 Task: Find connections with filter location Cartagena with filter topic #careeradvice with filter profile language Potuguese with filter current company THE BANKING RECRUITERS with filter school Bhartiya Vidya Bhavan-Delhi Kendra with filter industry Sheet Music Publishing with filter service category AssistanceAdvertising with filter keywords title Research Assistant
Action: Mouse moved to (512, 65)
Screenshot: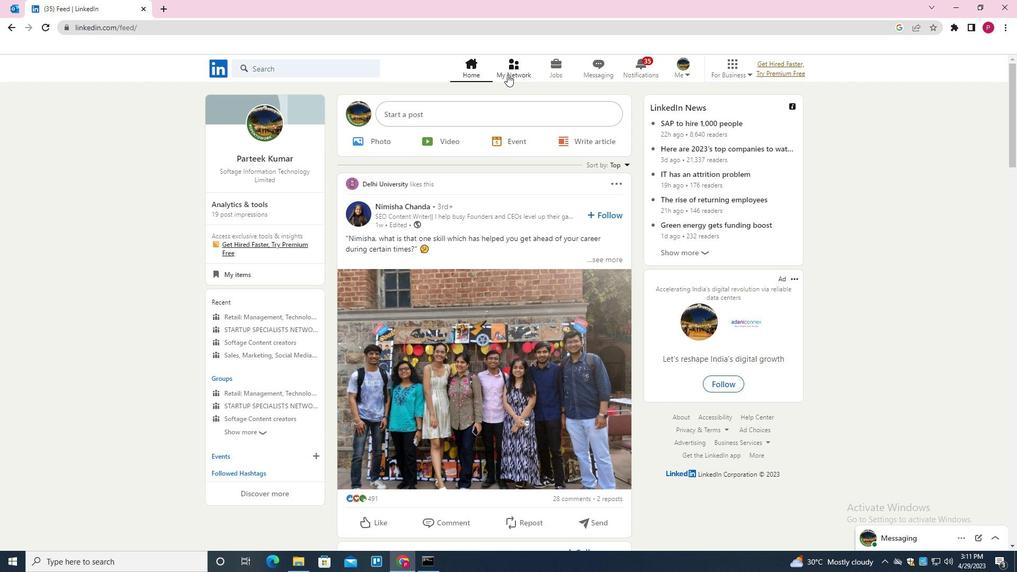 
Action: Mouse pressed left at (512, 65)
Screenshot: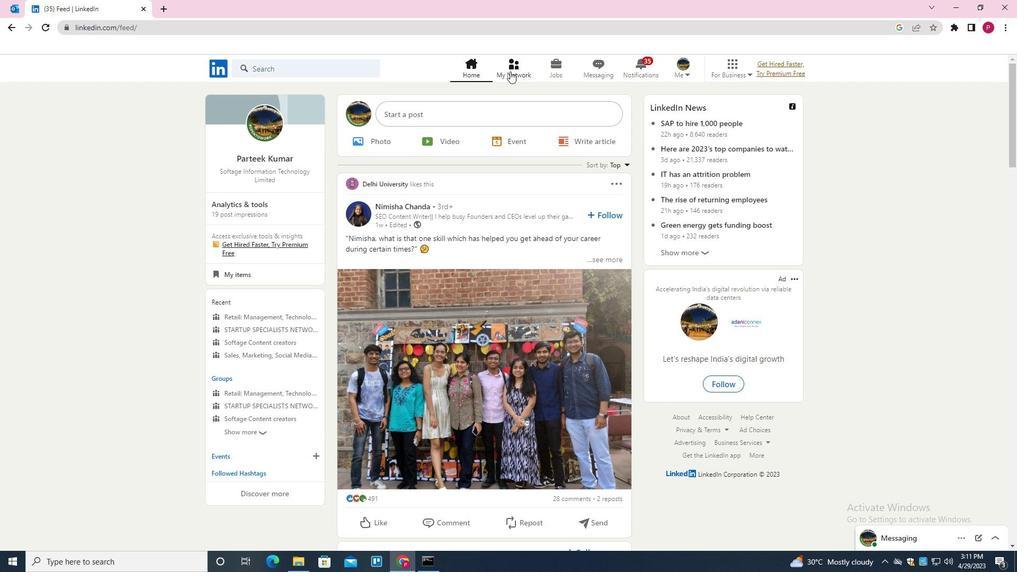 
Action: Mouse moved to (314, 129)
Screenshot: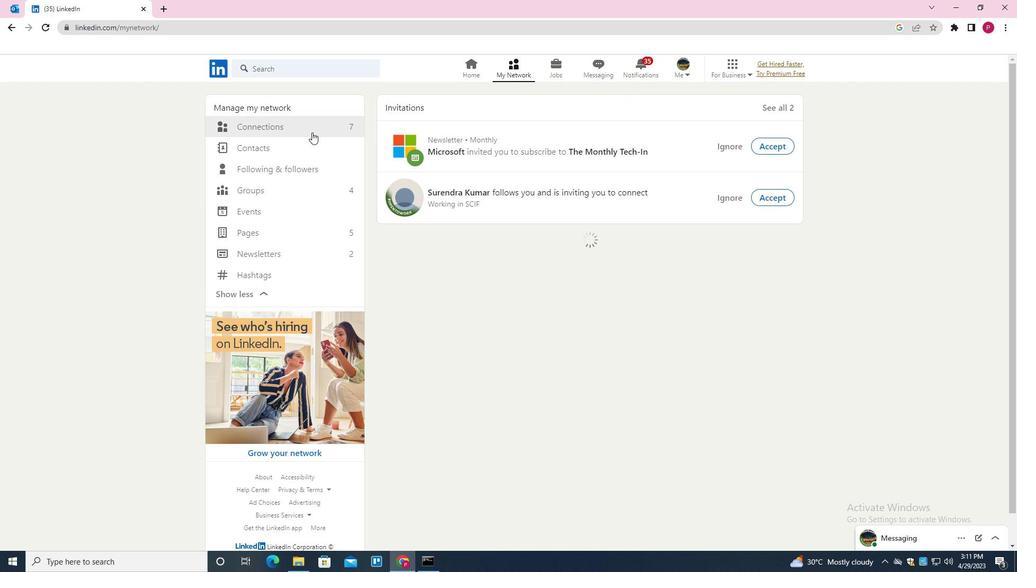 
Action: Mouse pressed left at (314, 129)
Screenshot: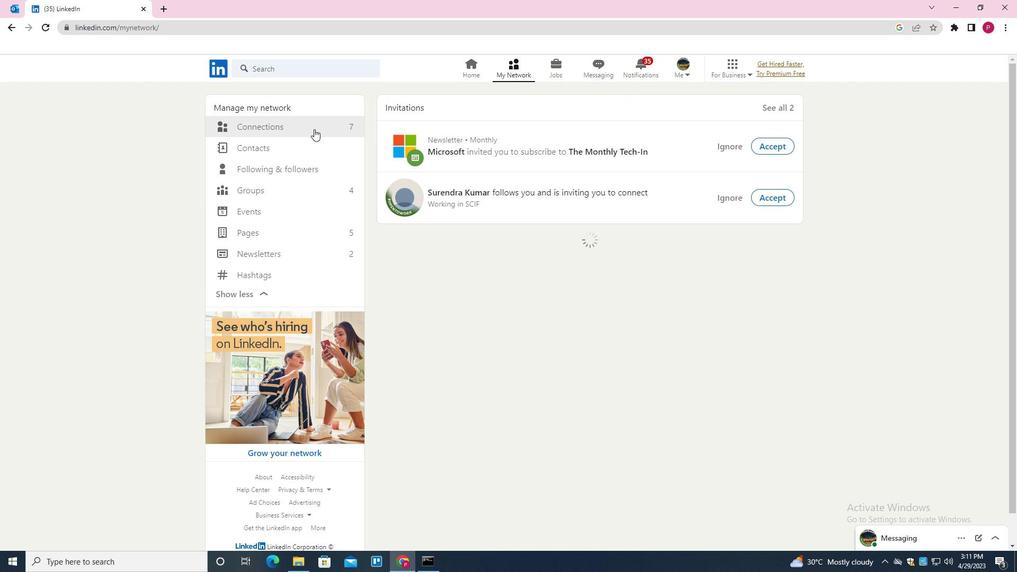 
Action: Mouse moved to (582, 127)
Screenshot: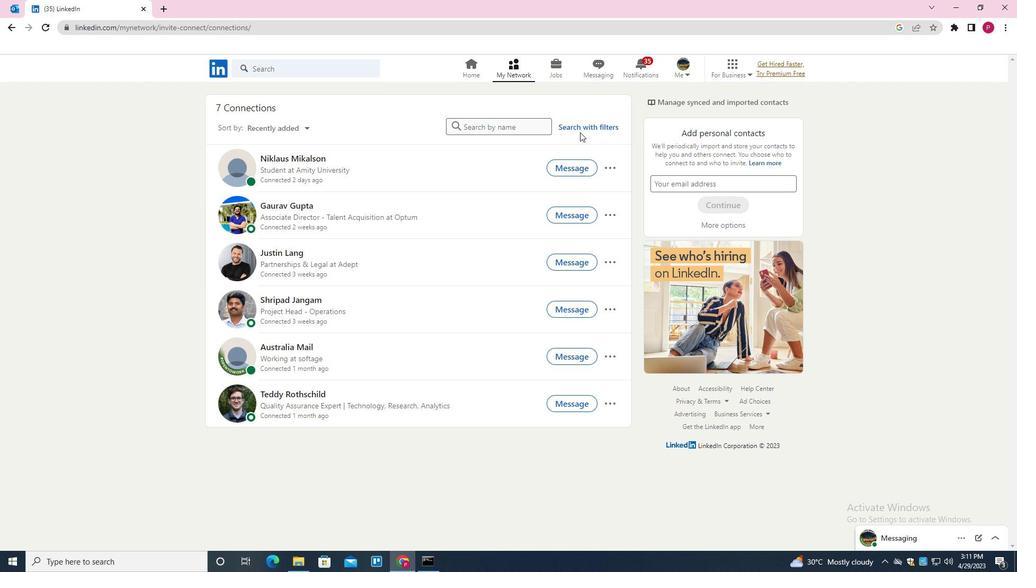 
Action: Mouse pressed left at (582, 127)
Screenshot: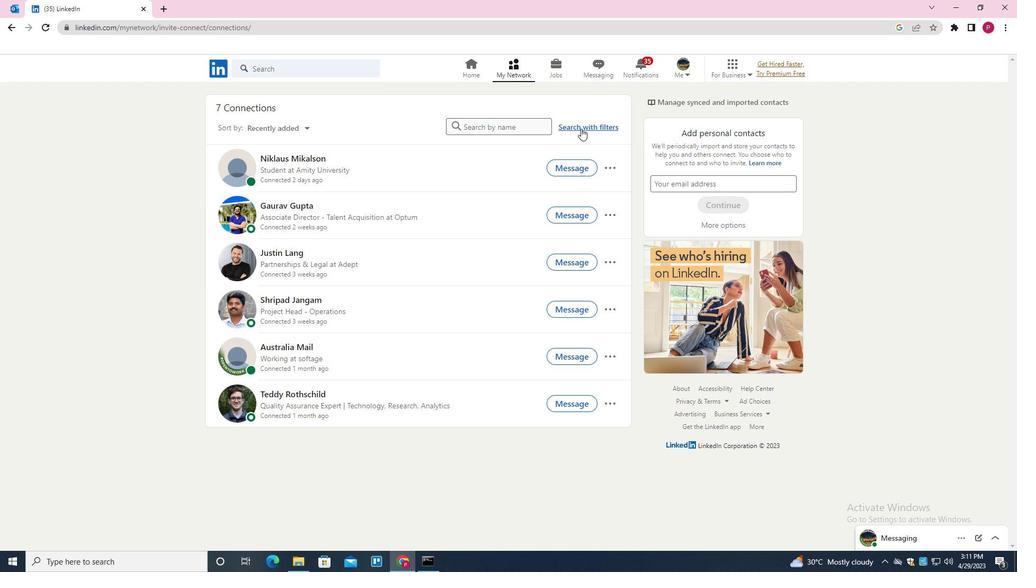 
Action: Mouse moved to (542, 99)
Screenshot: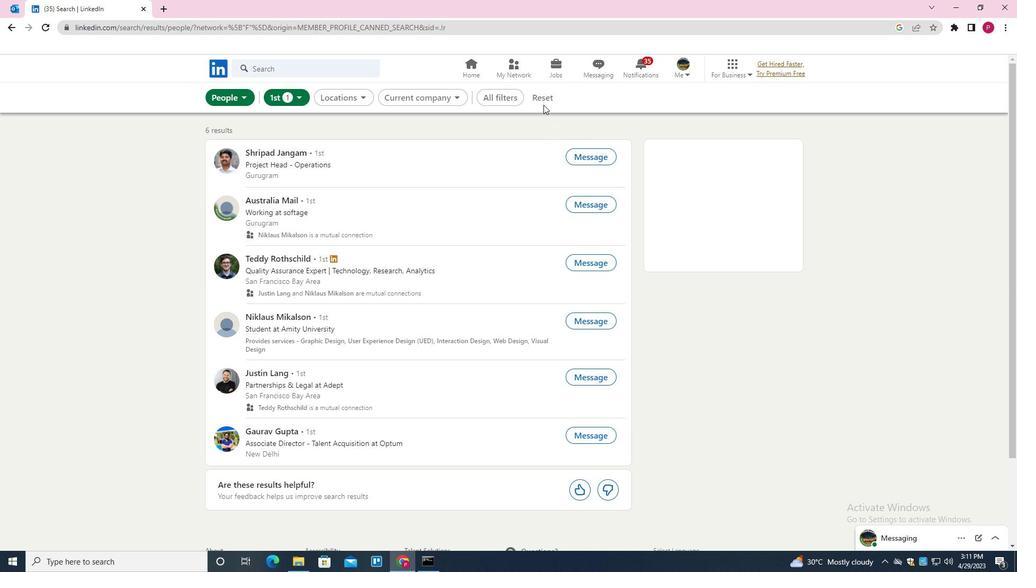 
Action: Mouse pressed left at (542, 99)
Screenshot: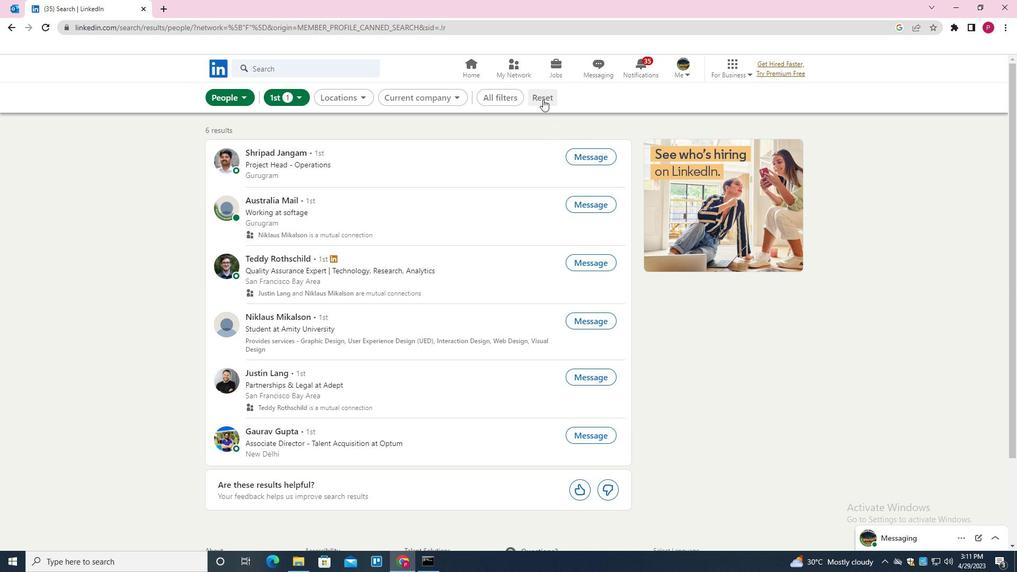 
Action: Mouse moved to (523, 101)
Screenshot: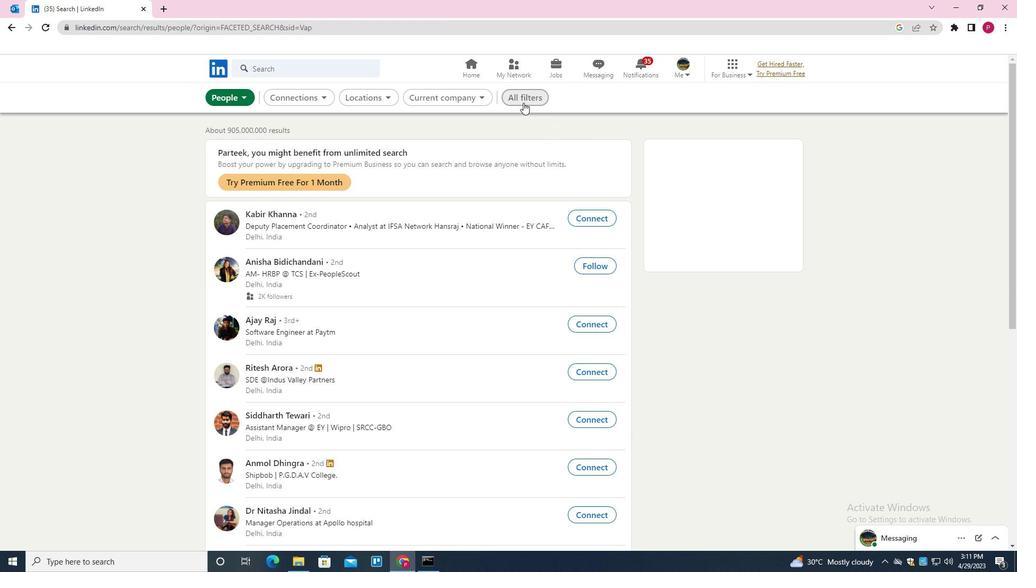 
Action: Mouse pressed left at (523, 101)
Screenshot: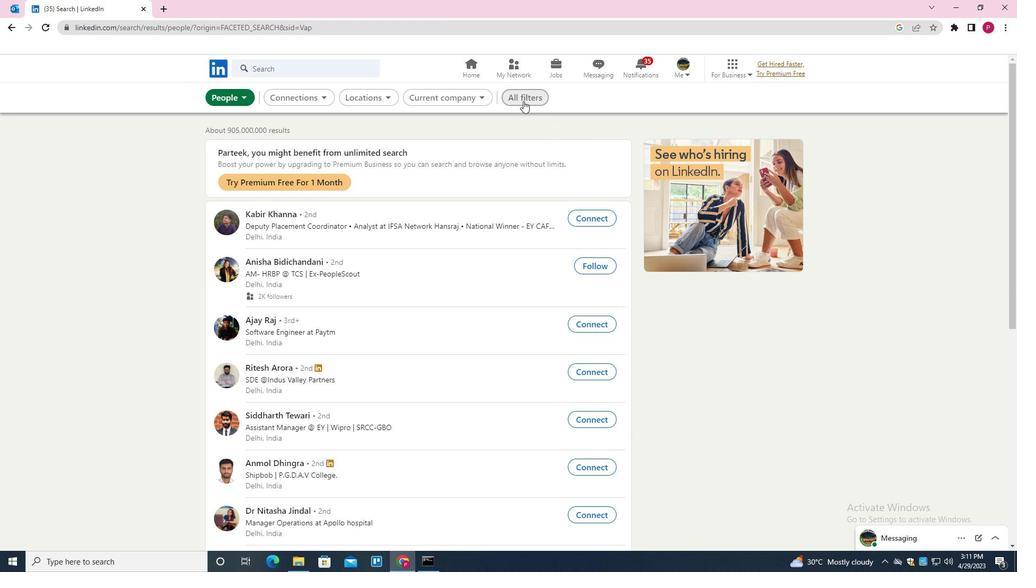 
Action: Mouse moved to (780, 290)
Screenshot: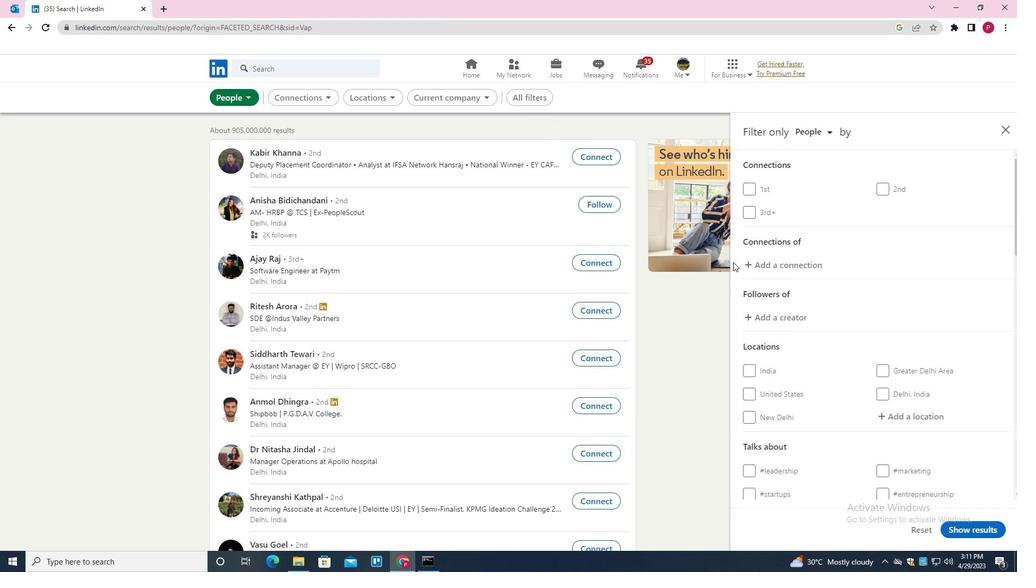 
Action: Mouse scrolled (780, 289) with delta (0, 0)
Screenshot: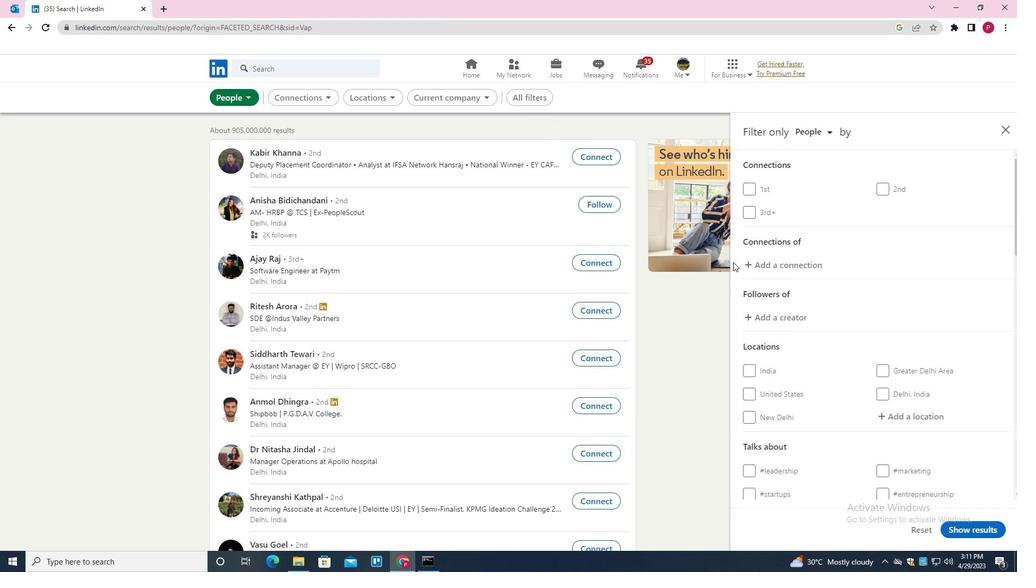 
Action: Mouse moved to (786, 295)
Screenshot: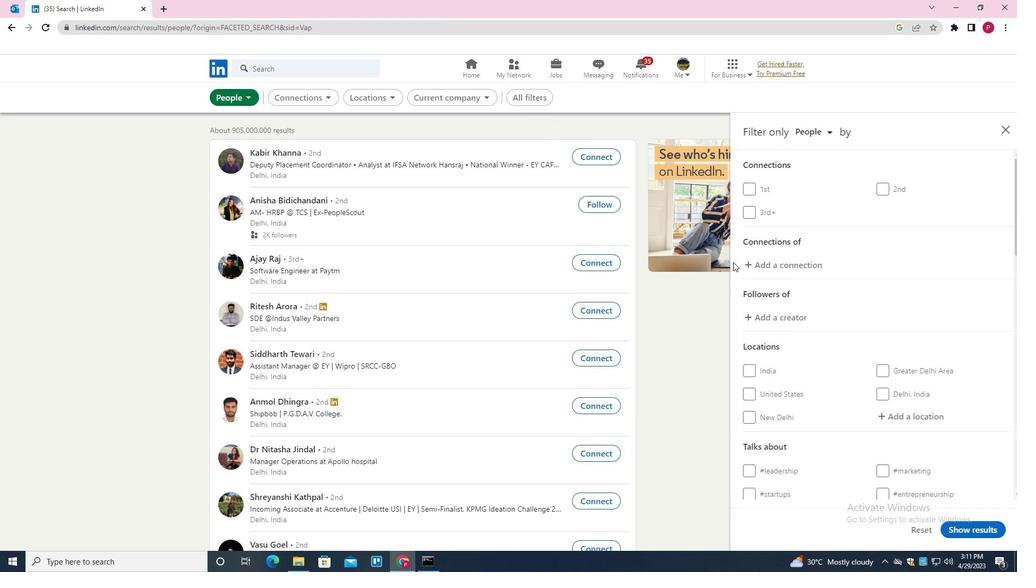 
Action: Mouse scrolled (786, 294) with delta (0, 0)
Screenshot: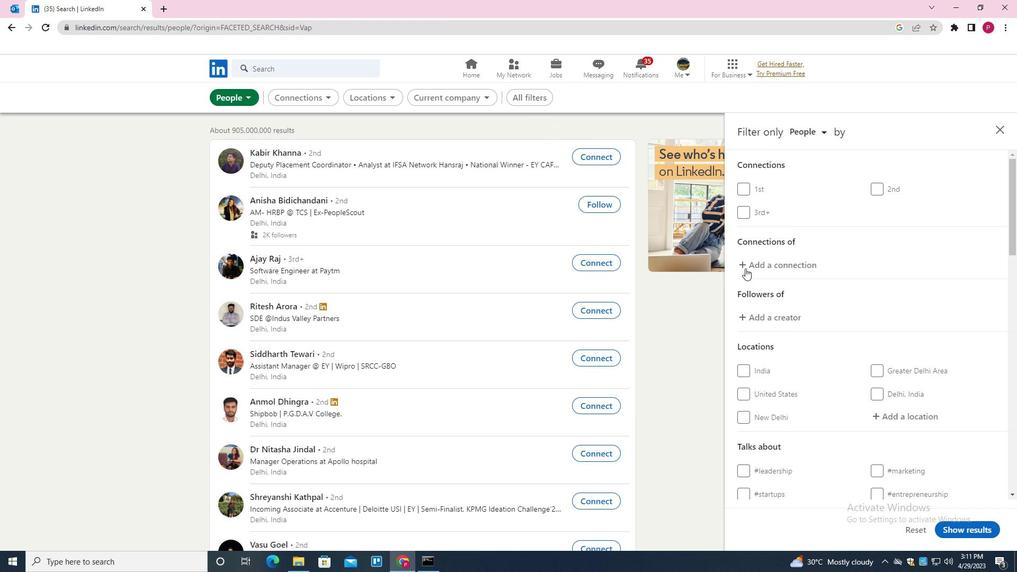 
Action: Mouse moved to (792, 299)
Screenshot: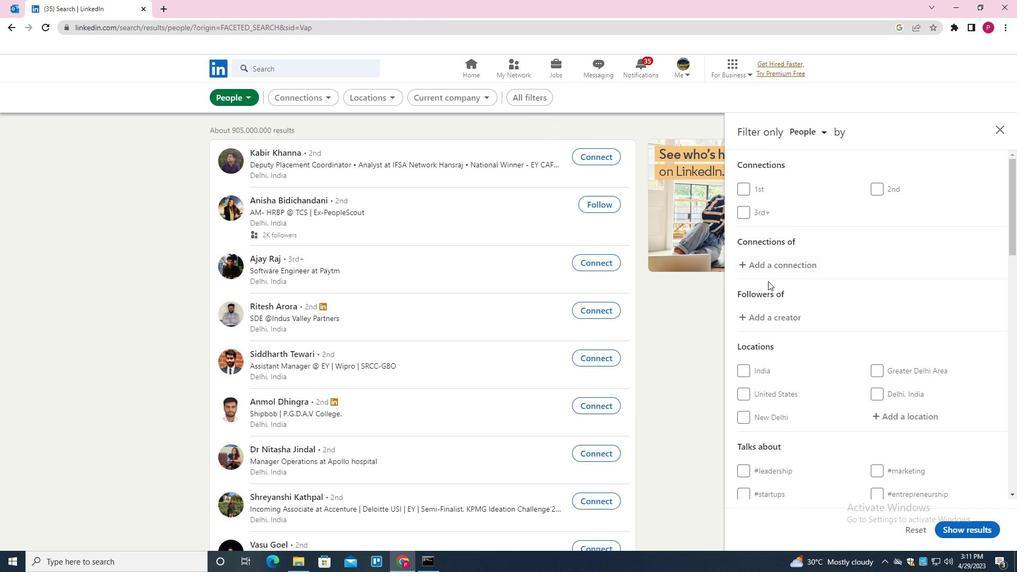 
Action: Mouse scrolled (792, 298) with delta (0, 0)
Screenshot: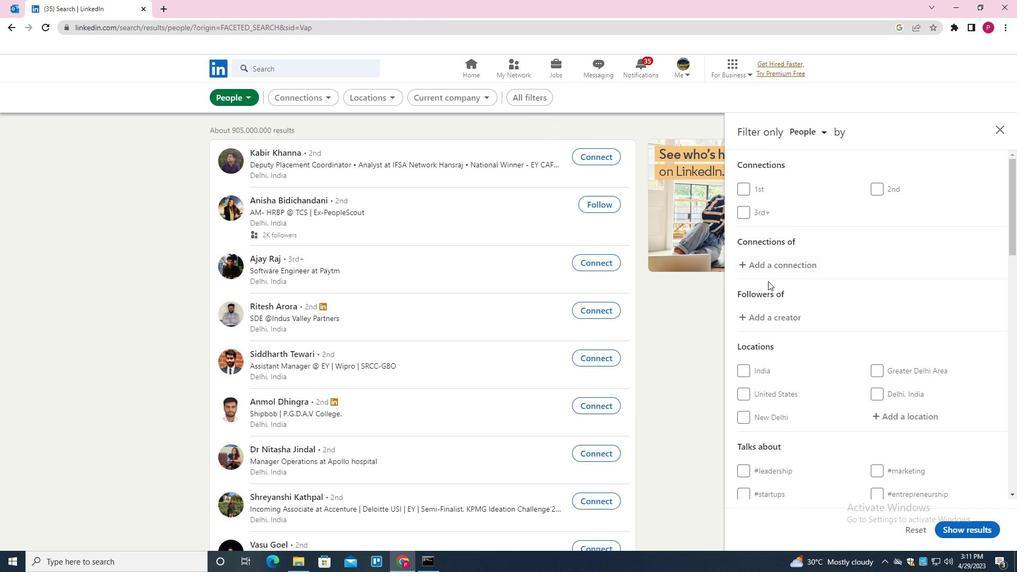 
Action: Mouse moved to (898, 260)
Screenshot: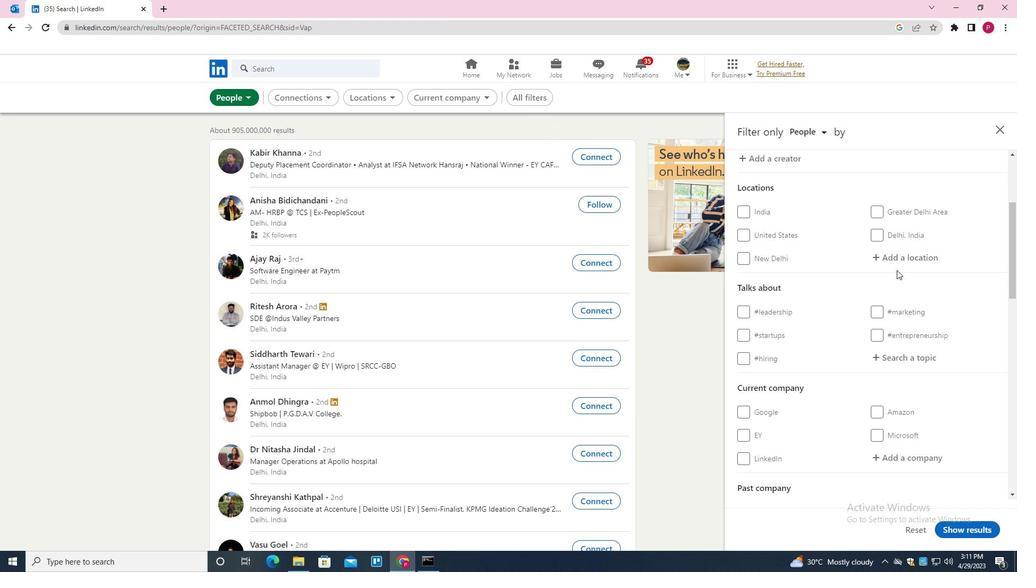 
Action: Mouse pressed left at (898, 260)
Screenshot: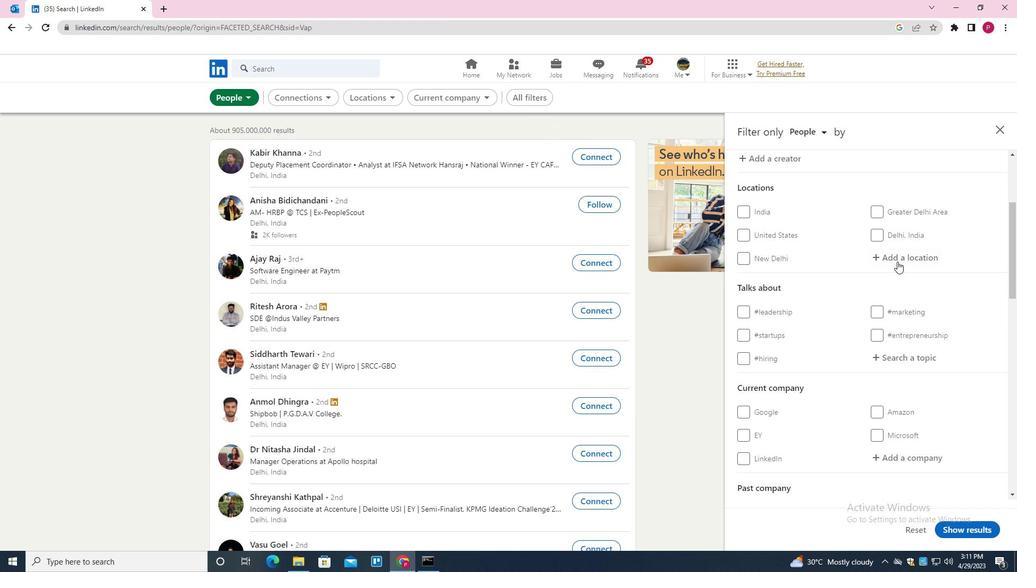
Action: Mouse moved to (830, 220)
Screenshot: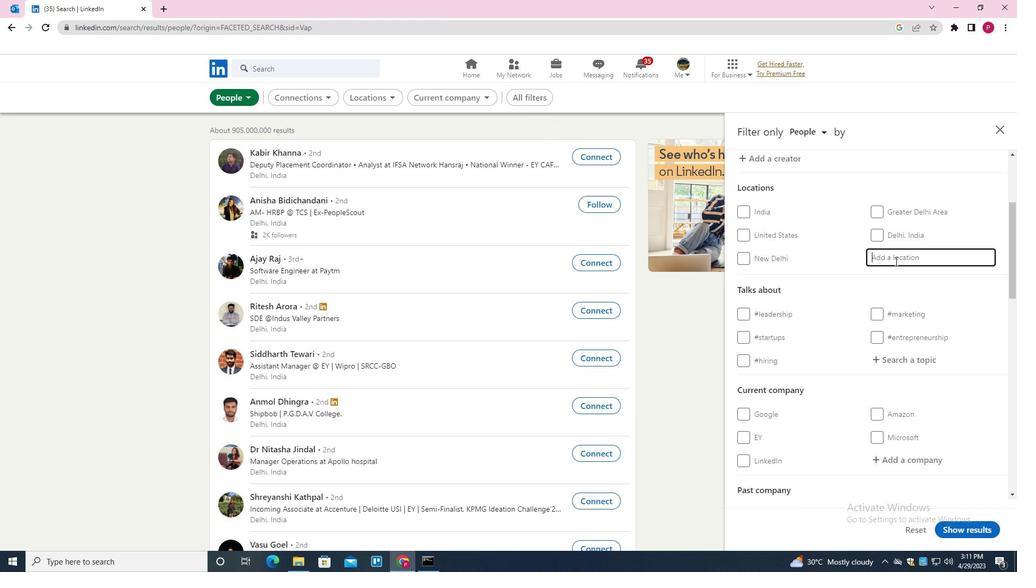 
Action: Key pressed <Key.shift>CARTAGENA<Key.down><Key.enter>
Screenshot: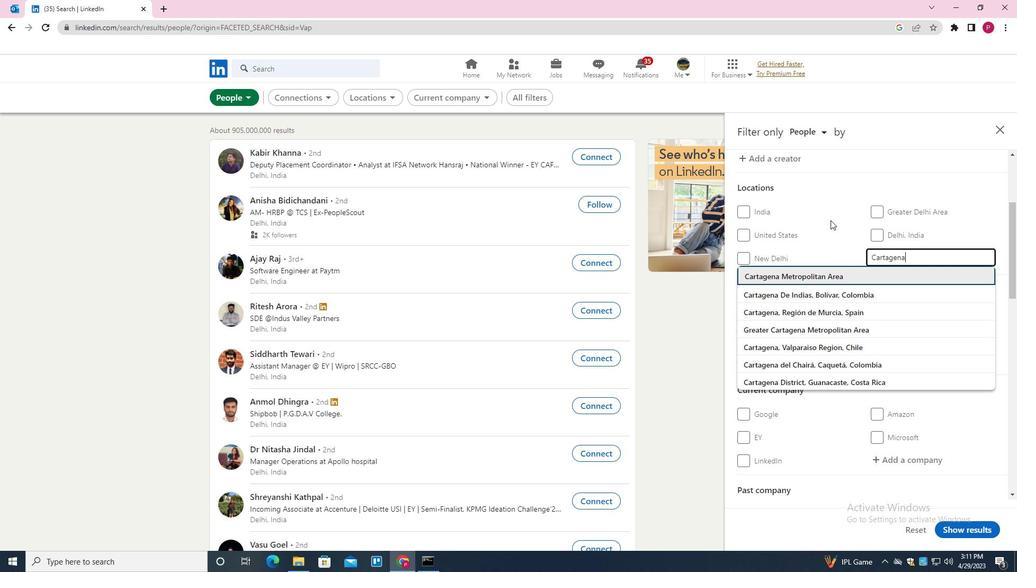 
Action: Mouse moved to (848, 256)
Screenshot: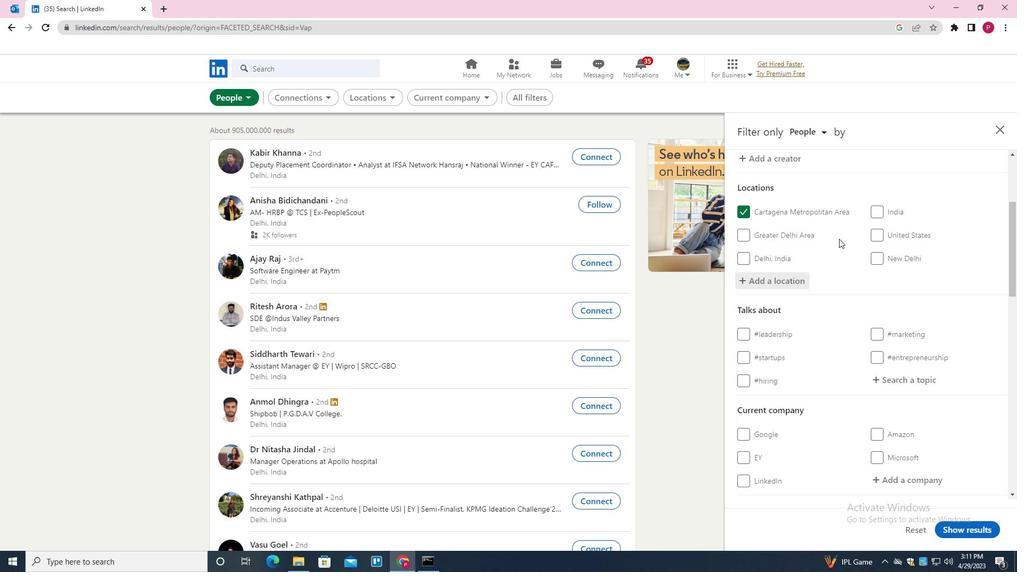 
Action: Mouse scrolled (848, 255) with delta (0, 0)
Screenshot: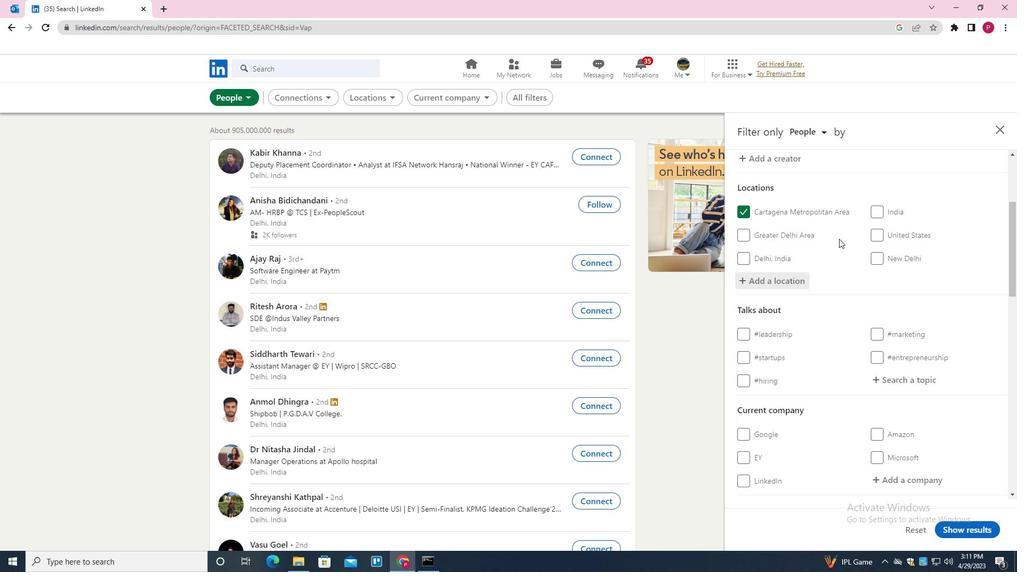 
Action: Mouse scrolled (848, 255) with delta (0, 0)
Screenshot: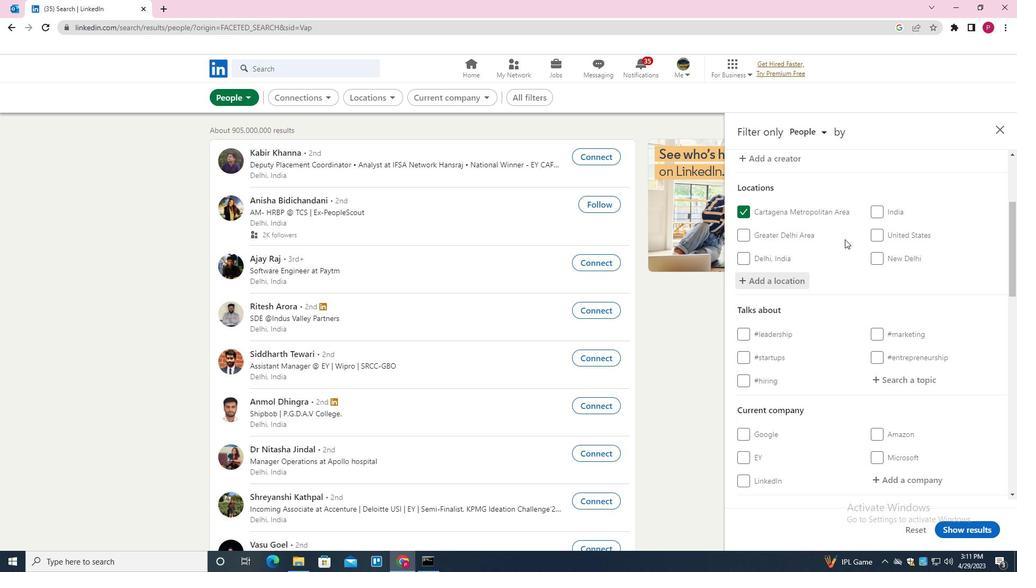 
Action: Mouse scrolled (848, 255) with delta (0, 0)
Screenshot: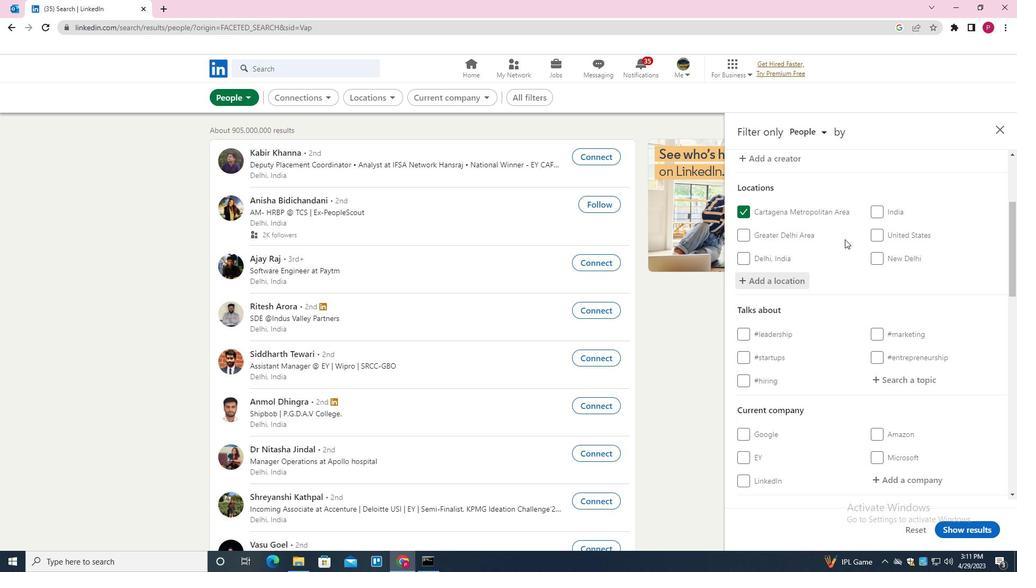 
Action: Mouse moved to (911, 221)
Screenshot: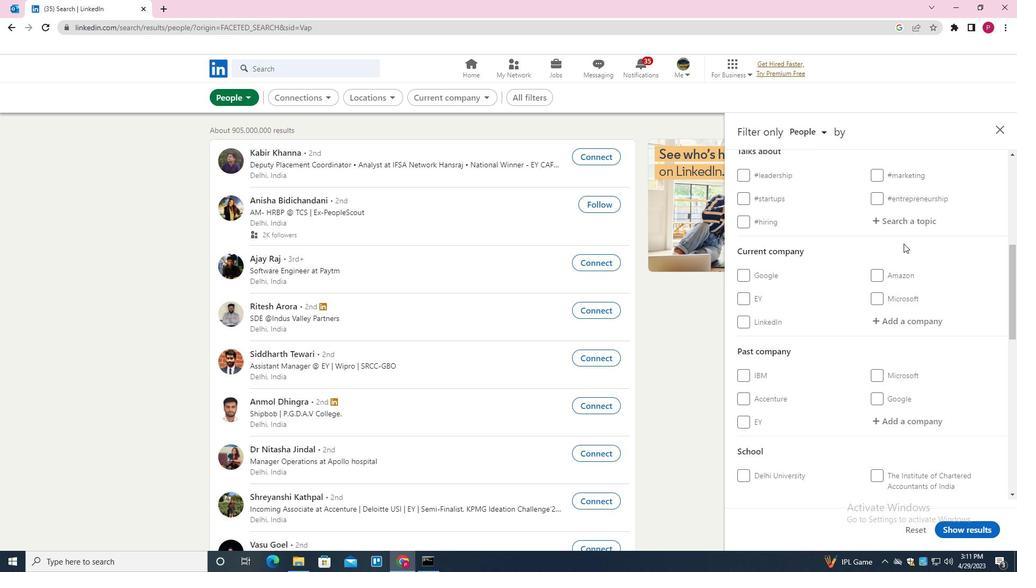 
Action: Mouse pressed left at (911, 221)
Screenshot: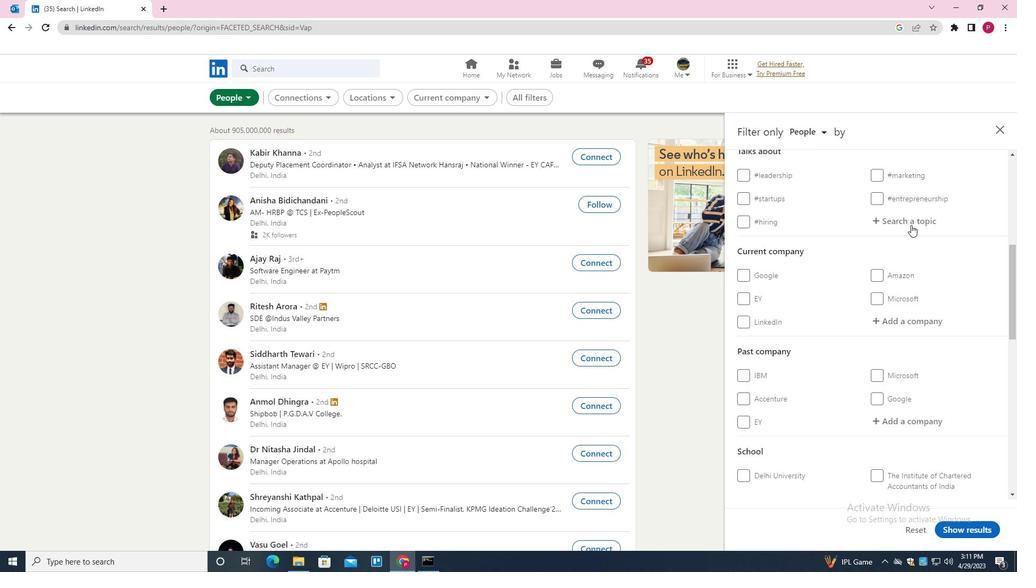 
Action: Key pressed CAREERADVICE<Key.down><Key.enter>
Screenshot: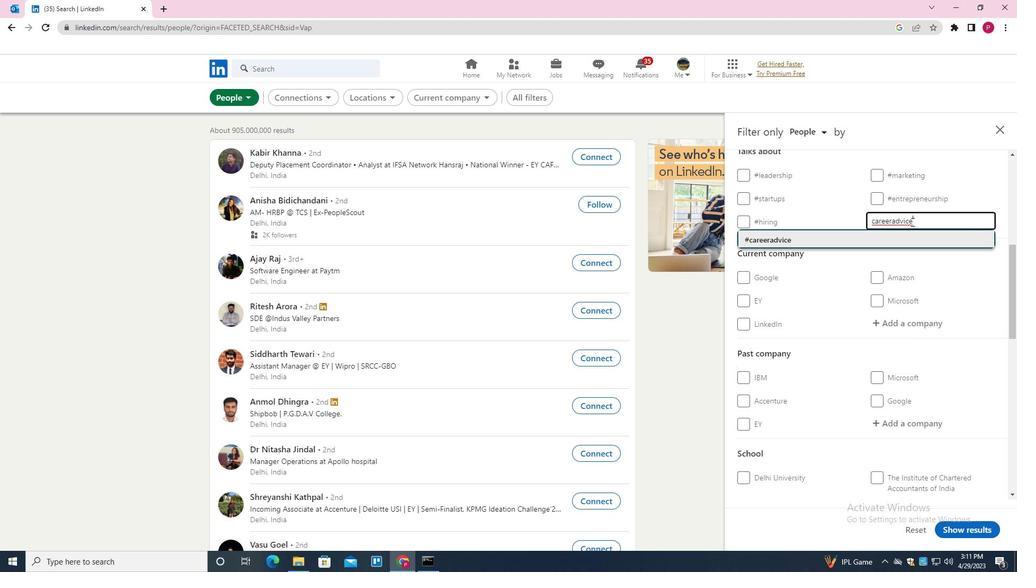 
Action: Mouse moved to (896, 246)
Screenshot: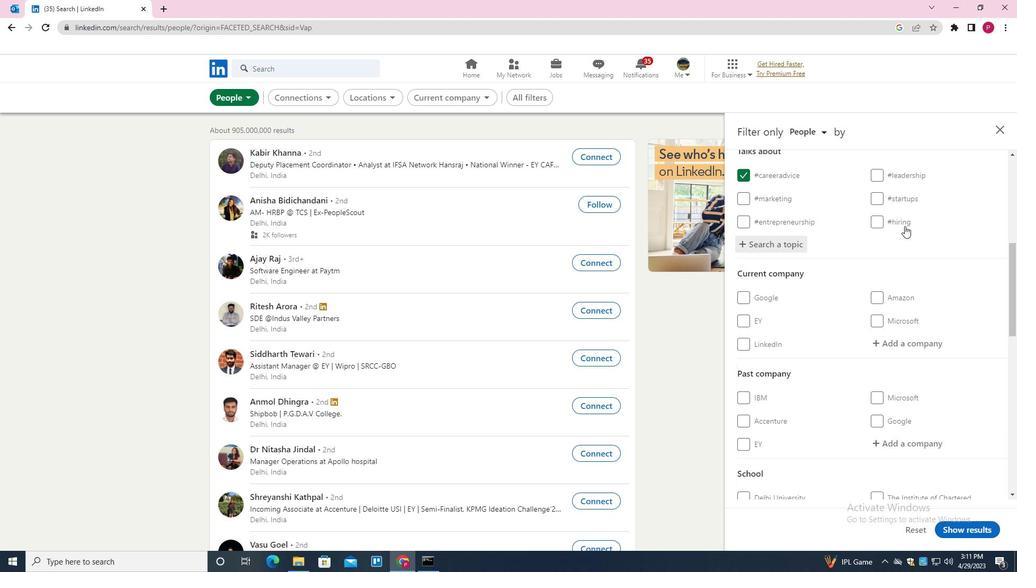 
Action: Mouse scrolled (896, 245) with delta (0, 0)
Screenshot: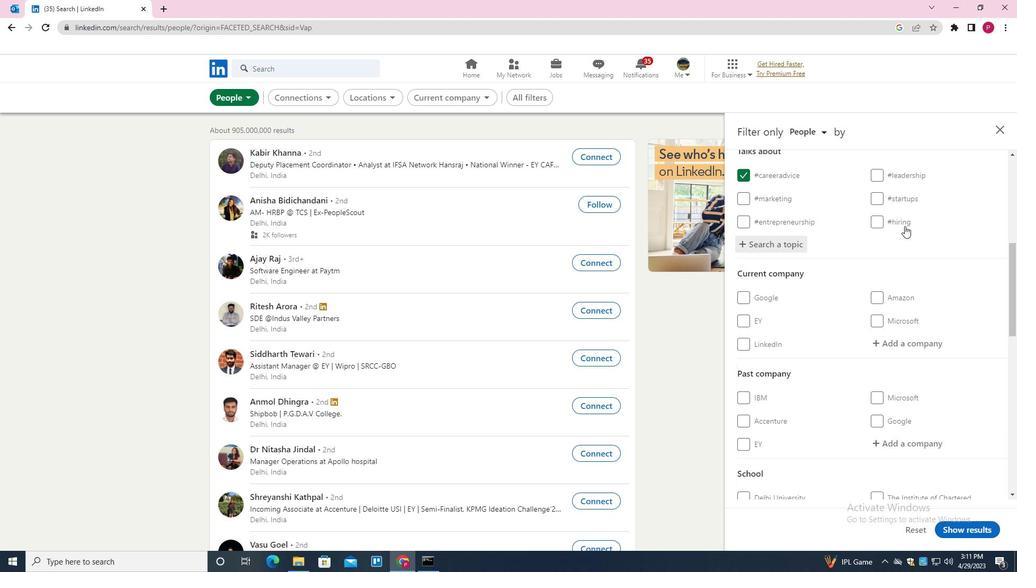 
Action: Mouse scrolled (896, 245) with delta (0, 0)
Screenshot: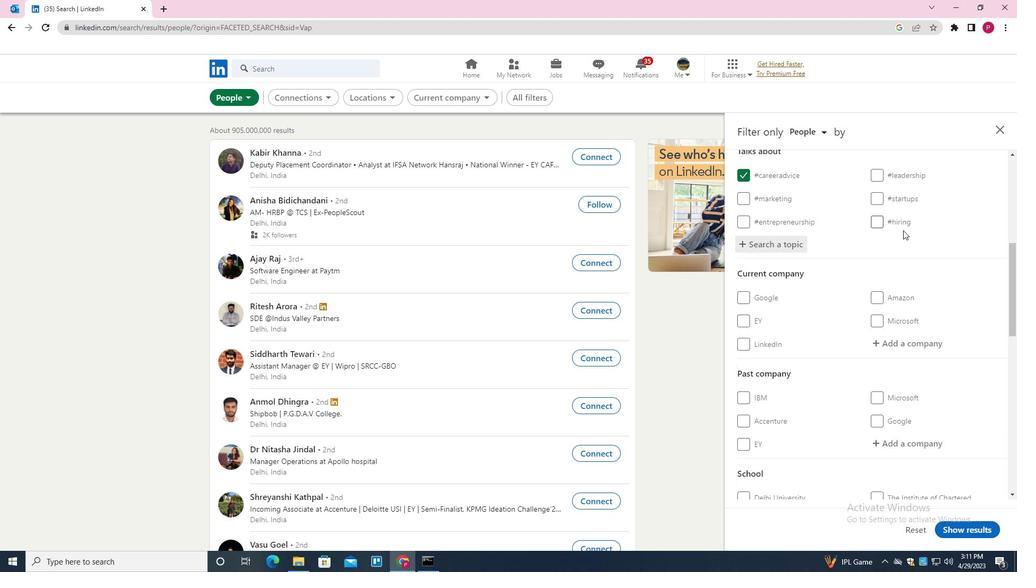 
Action: Mouse scrolled (896, 245) with delta (0, 0)
Screenshot: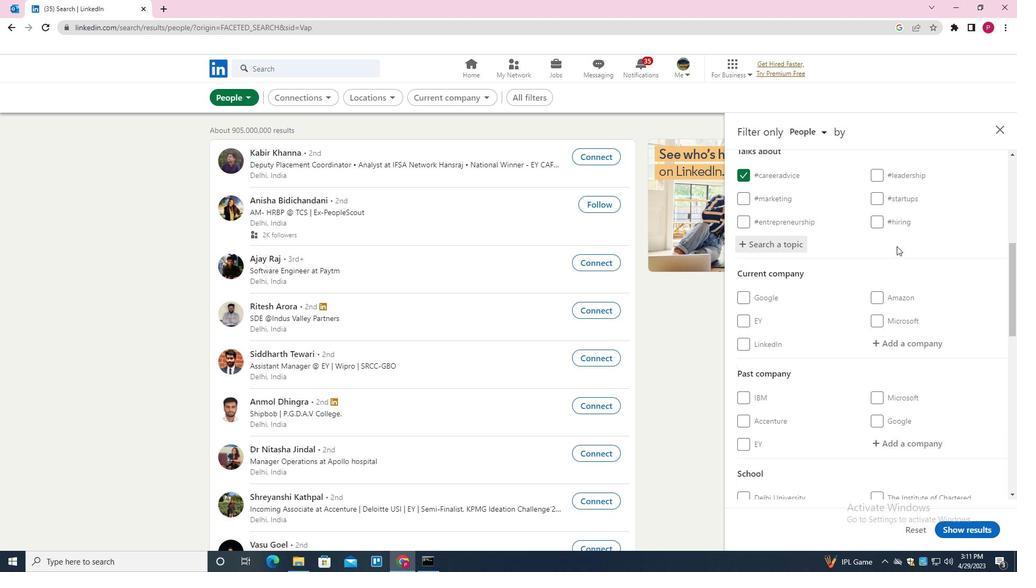 
Action: Mouse moved to (879, 254)
Screenshot: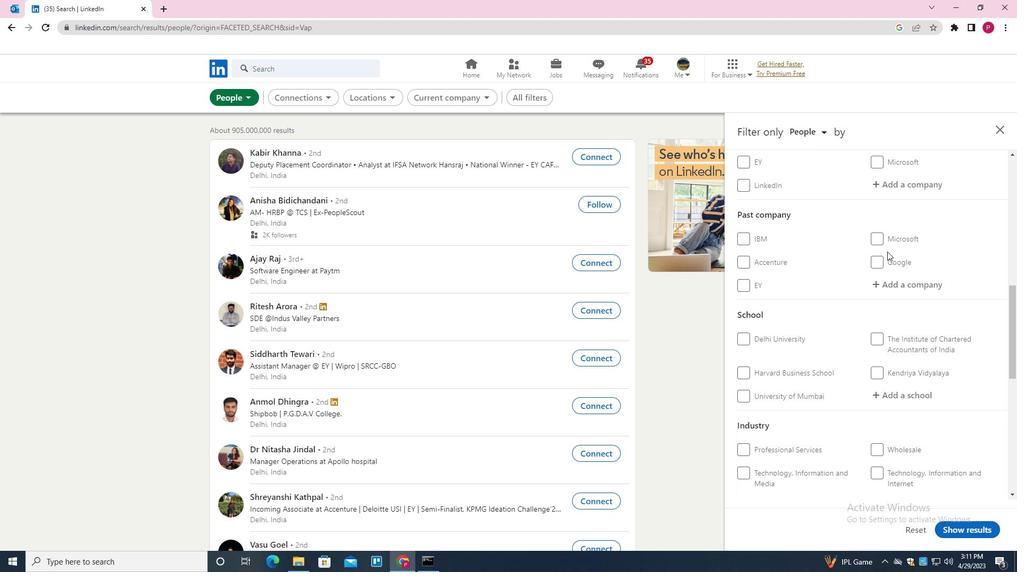 
Action: Mouse scrolled (879, 254) with delta (0, 0)
Screenshot: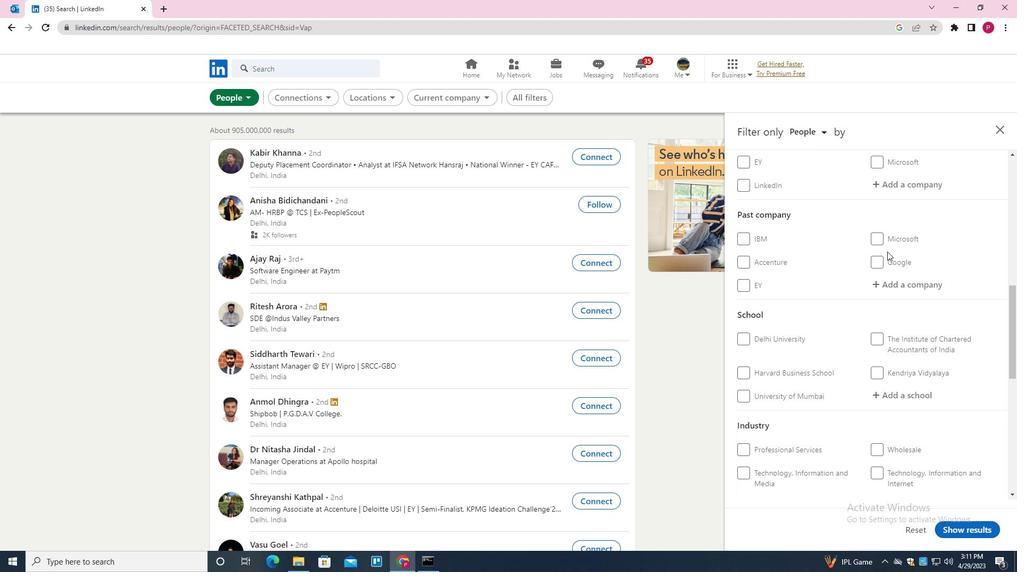 
Action: Mouse moved to (879, 255)
Screenshot: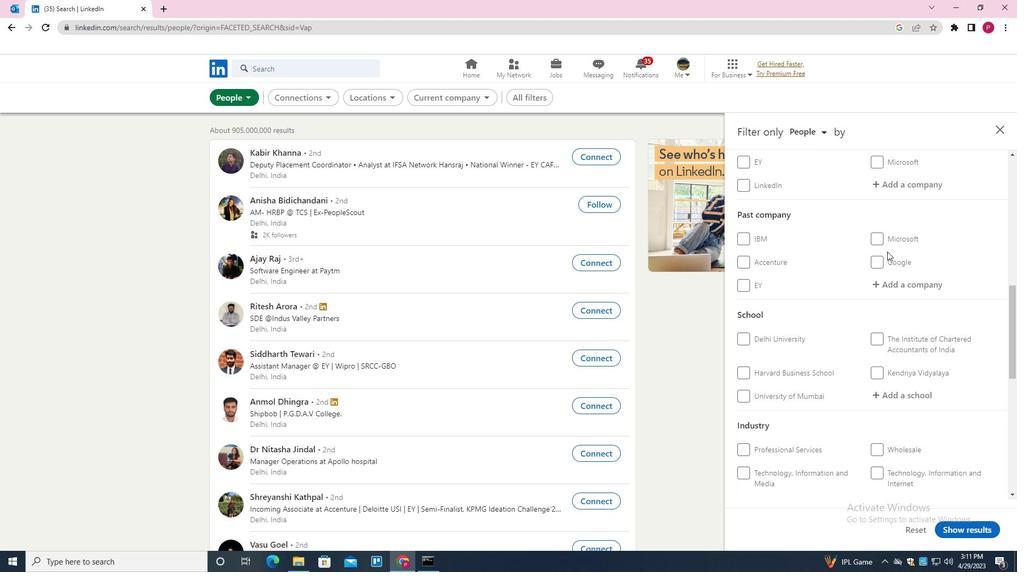 
Action: Mouse scrolled (879, 254) with delta (0, 0)
Screenshot: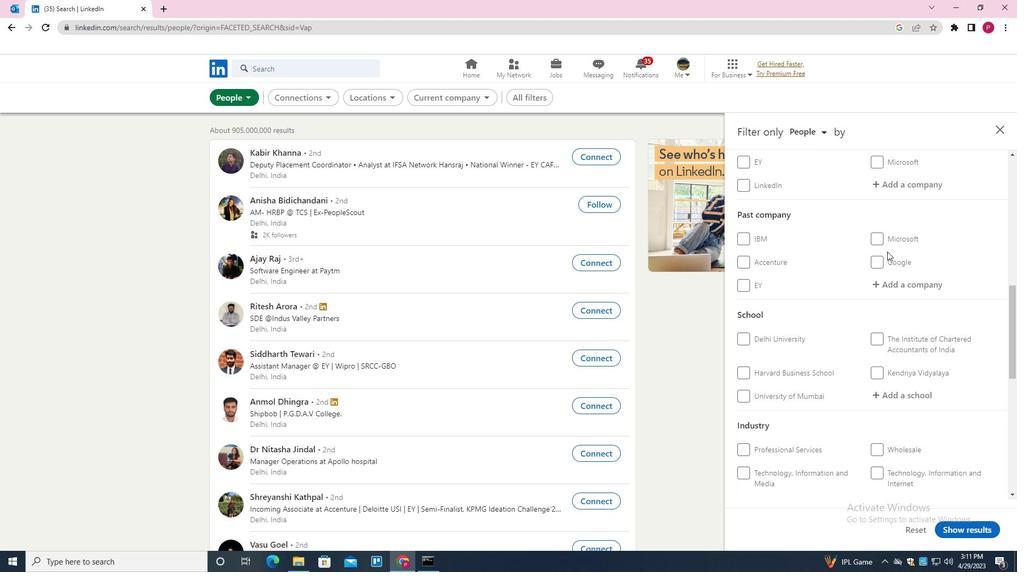 
Action: Mouse scrolled (879, 254) with delta (0, 0)
Screenshot: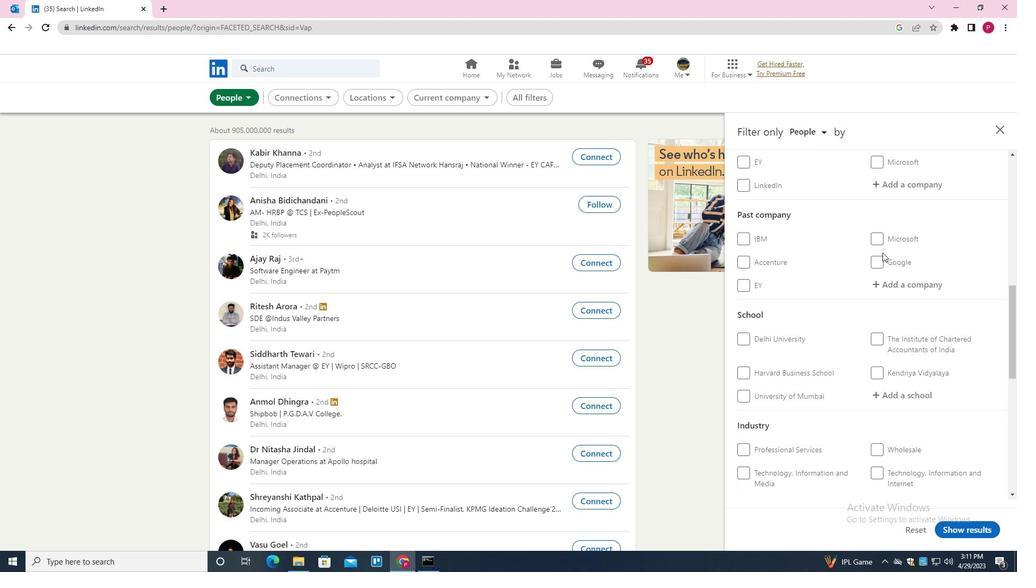 
Action: Mouse scrolled (879, 254) with delta (0, 0)
Screenshot: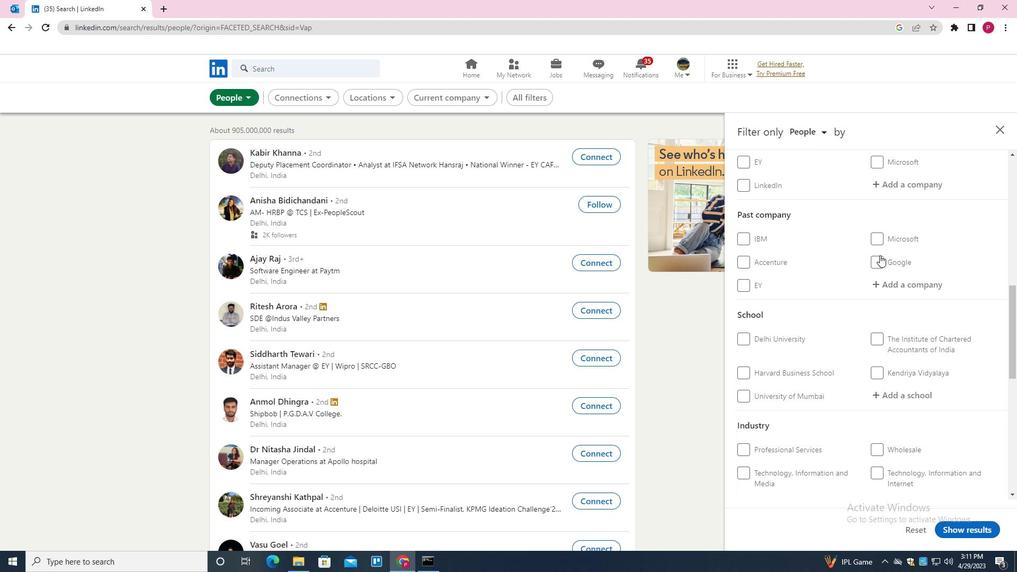 
Action: Mouse scrolled (879, 254) with delta (0, 0)
Screenshot: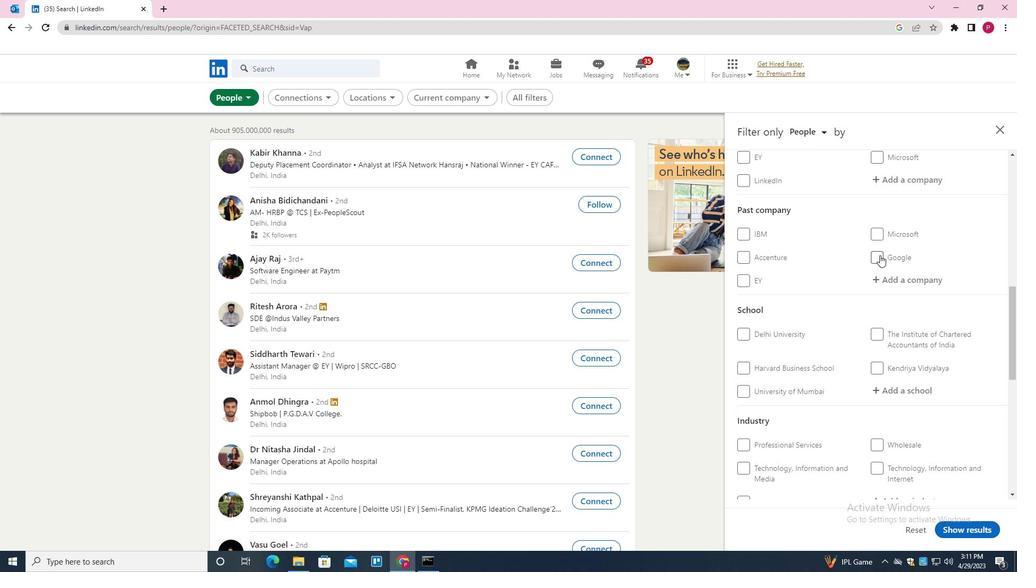 
Action: Mouse moved to (867, 274)
Screenshot: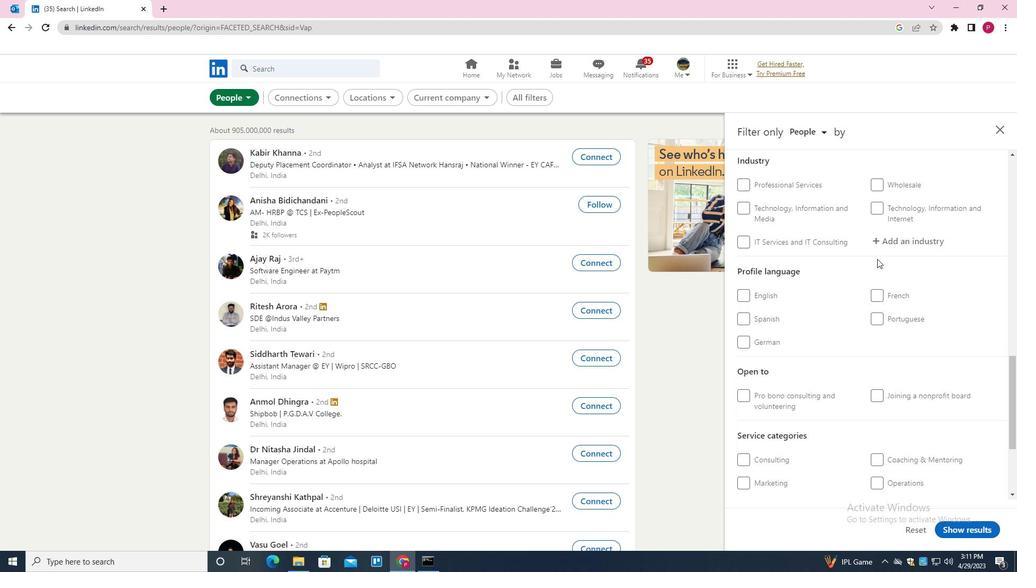 
Action: Mouse scrolled (867, 274) with delta (0, 0)
Screenshot: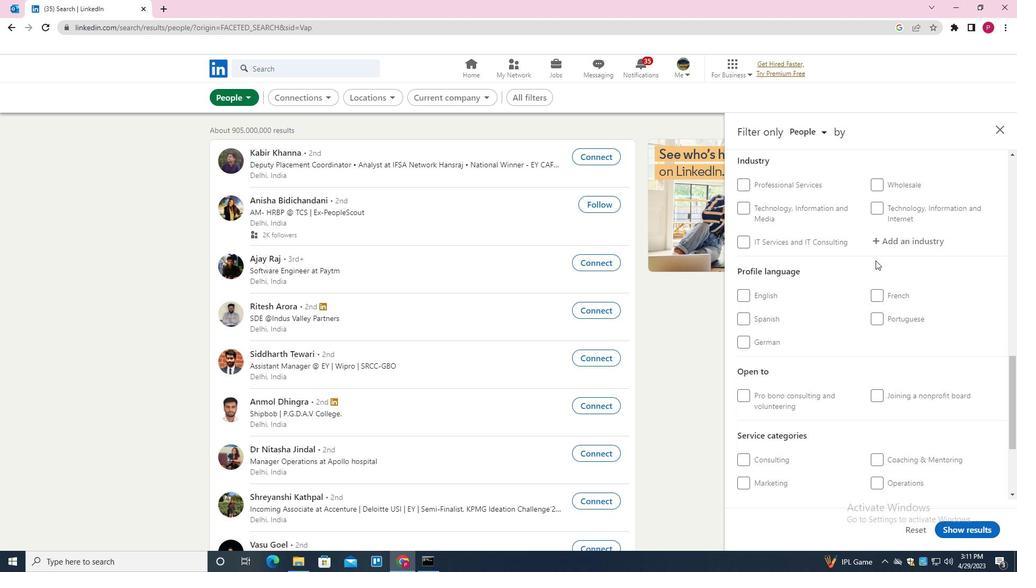 
Action: Mouse moved to (877, 266)
Screenshot: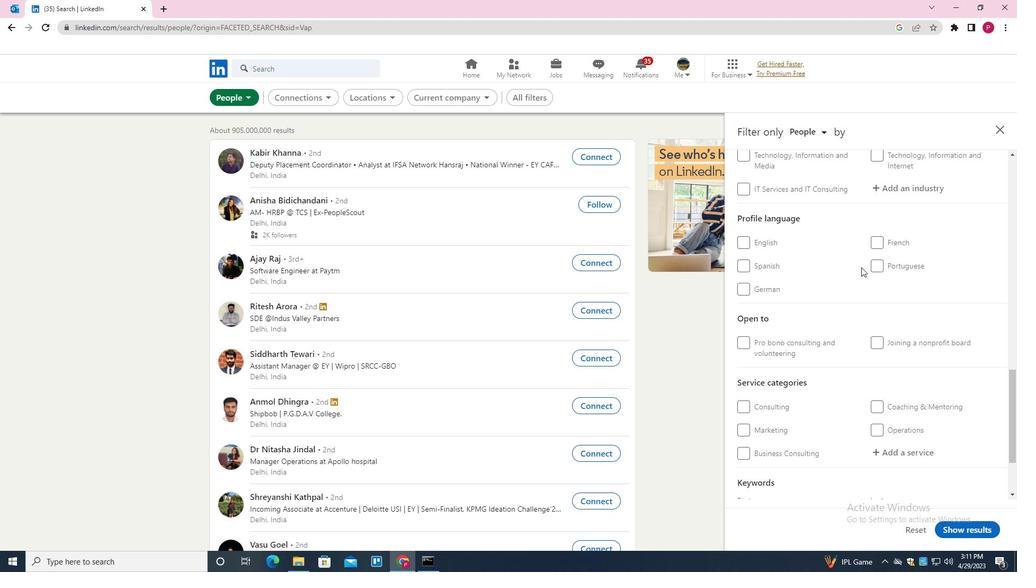 
Action: Mouse pressed left at (877, 266)
Screenshot: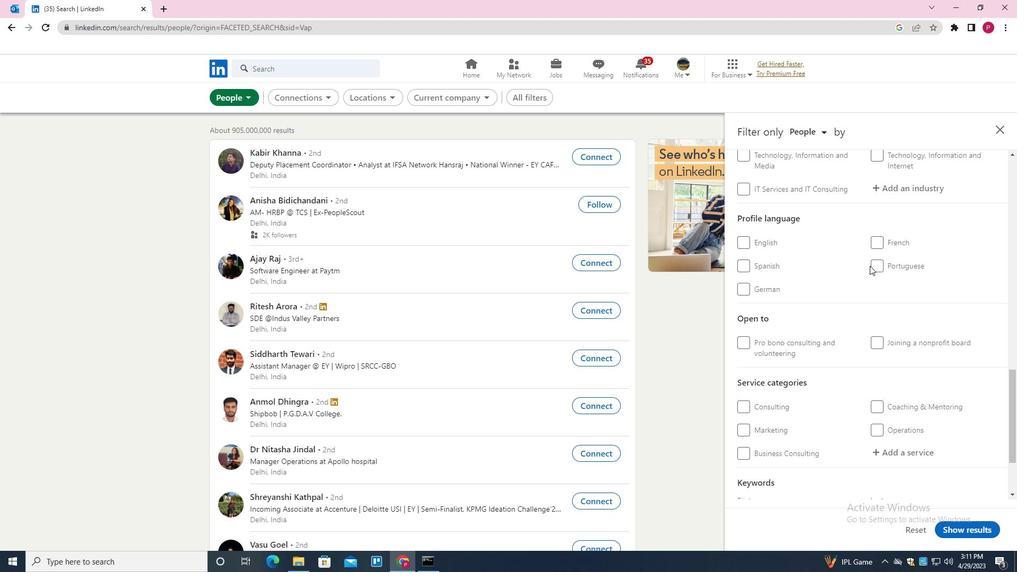 
Action: Mouse moved to (876, 270)
Screenshot: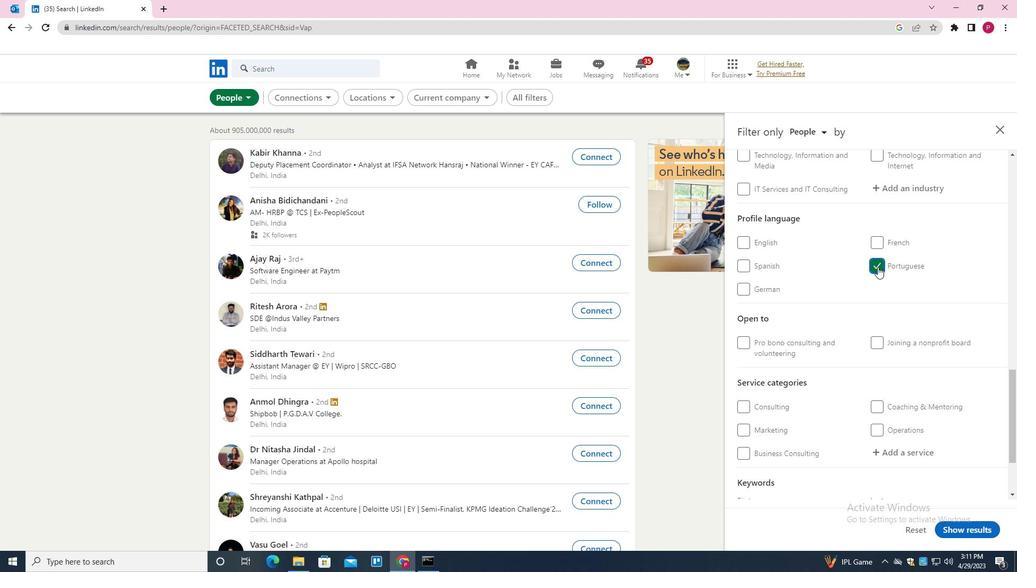 
Action: Mouse scrolled (876, 270) with delta (0, 0)
Screenshot: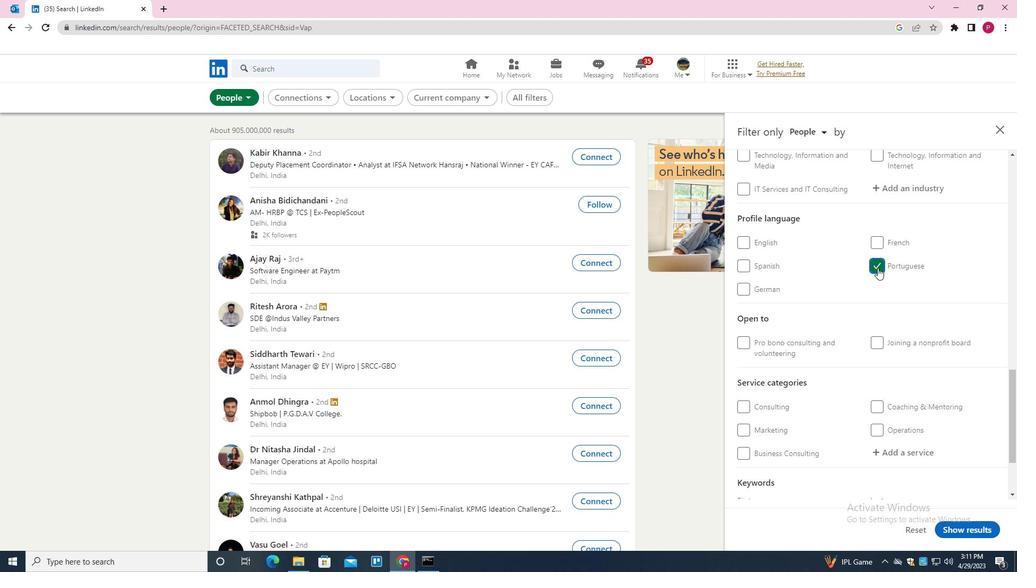 
Action: Mouse scrolled (876, 270) with delta (0, 0)
Screenshot: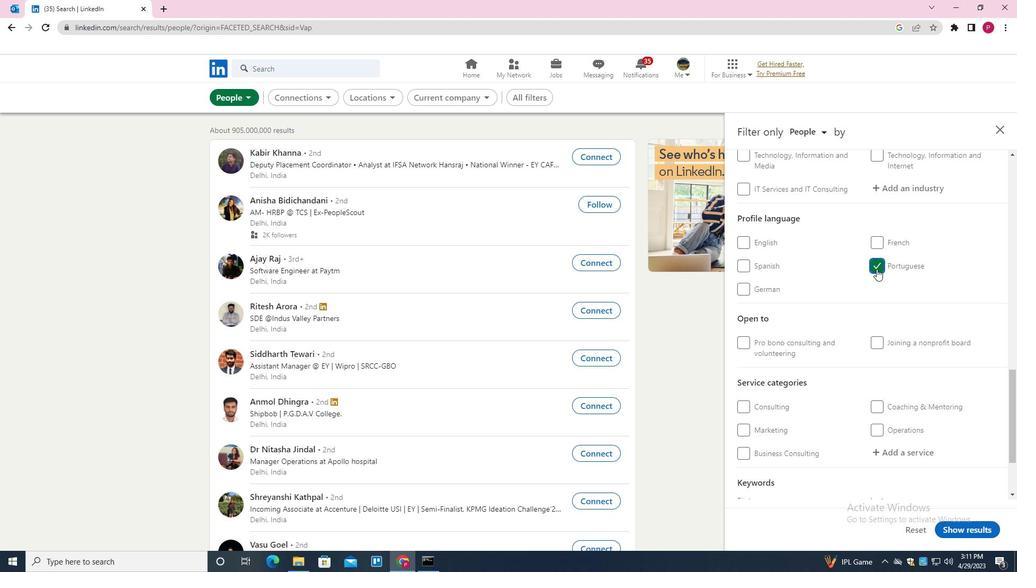 
Action: Mouse scrolled (876, 270) with delta (0, 0)
Screenshot: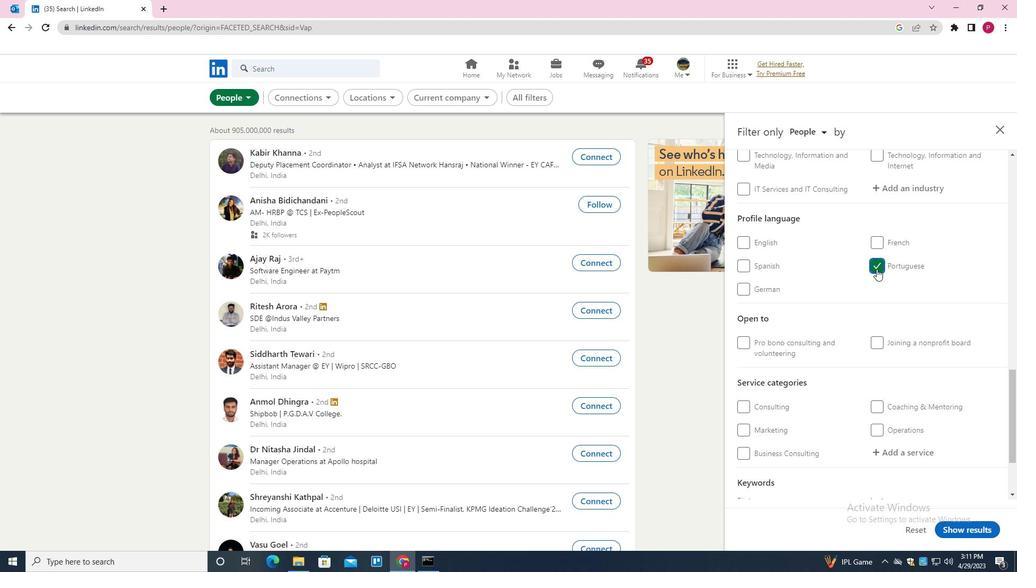 
Action: Mouse scrolled (876, 270) with delta (0, 0)
Screenshot: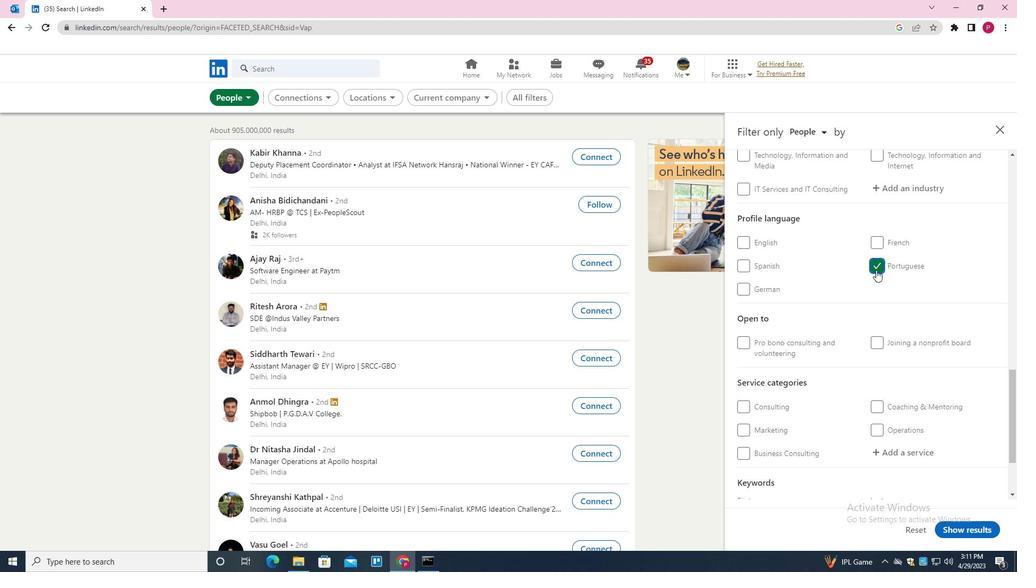 
Action: Mouse scrolled (876, 270) with delta (0, 0)
Screenshot: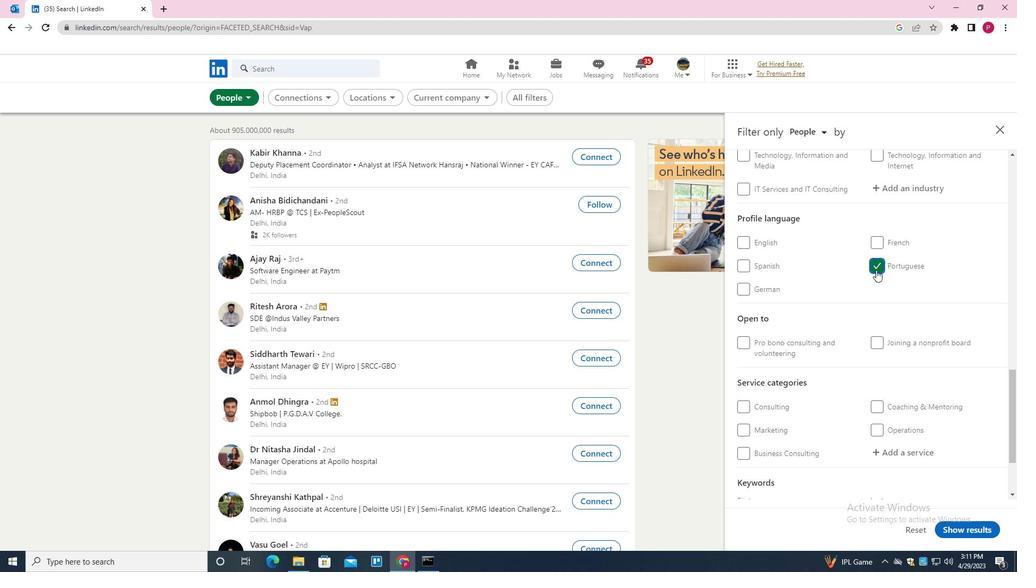 
Action: Mouse moved to (868, 270)
Screenshot: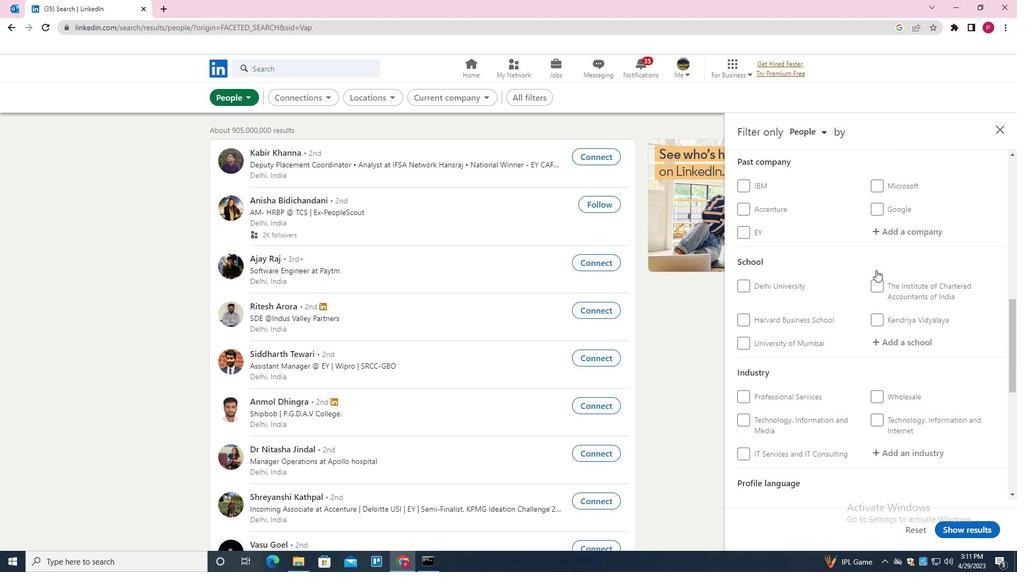 
Action: Mouse scrolled (868, 270) with delta (0, 0)
Screenshot: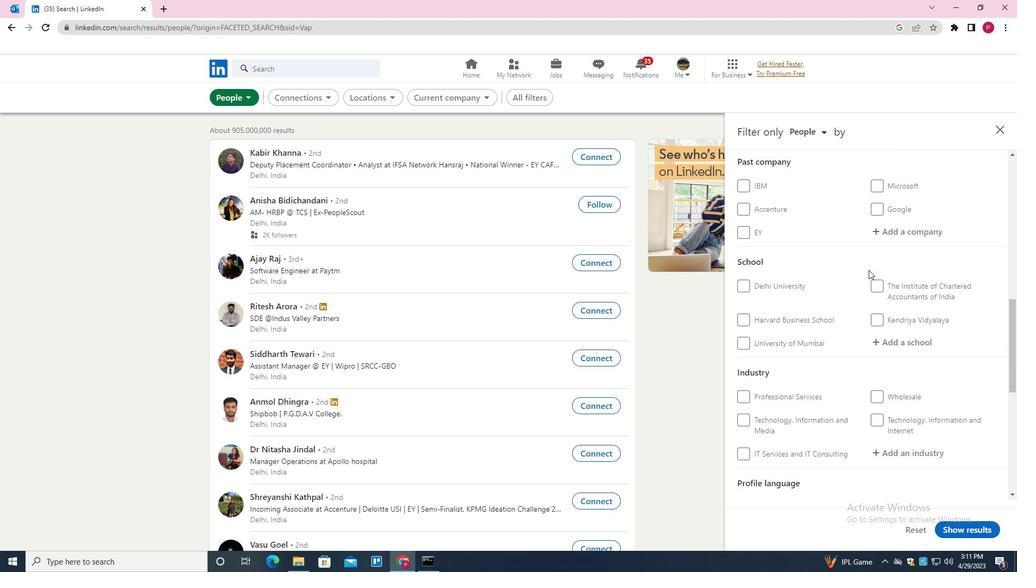 
Action: Mouse scrolled (868, 270) with delta (0, 0)
Screenshot: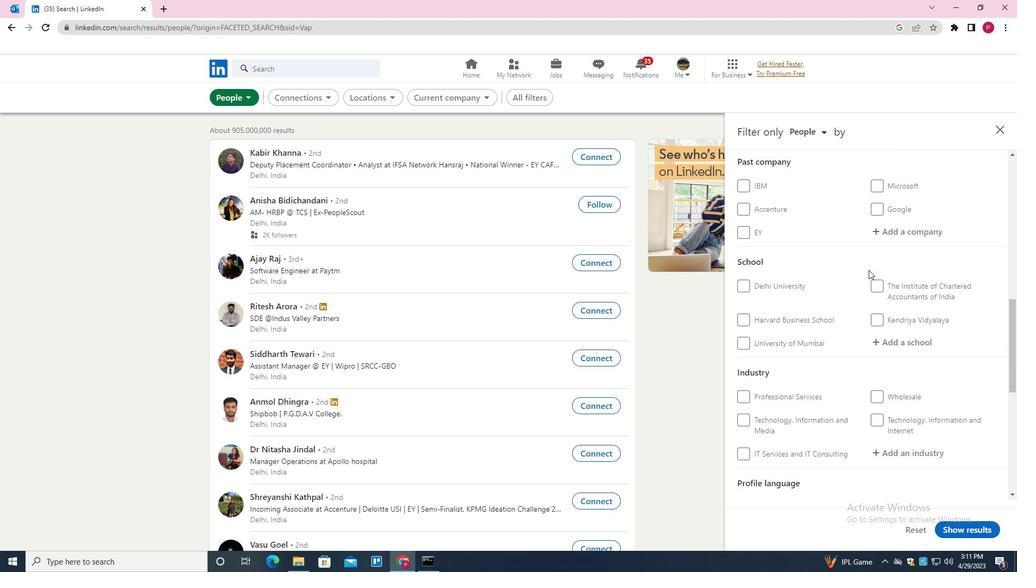 
Action: Mouse moved to (900, 236)
Screenshot: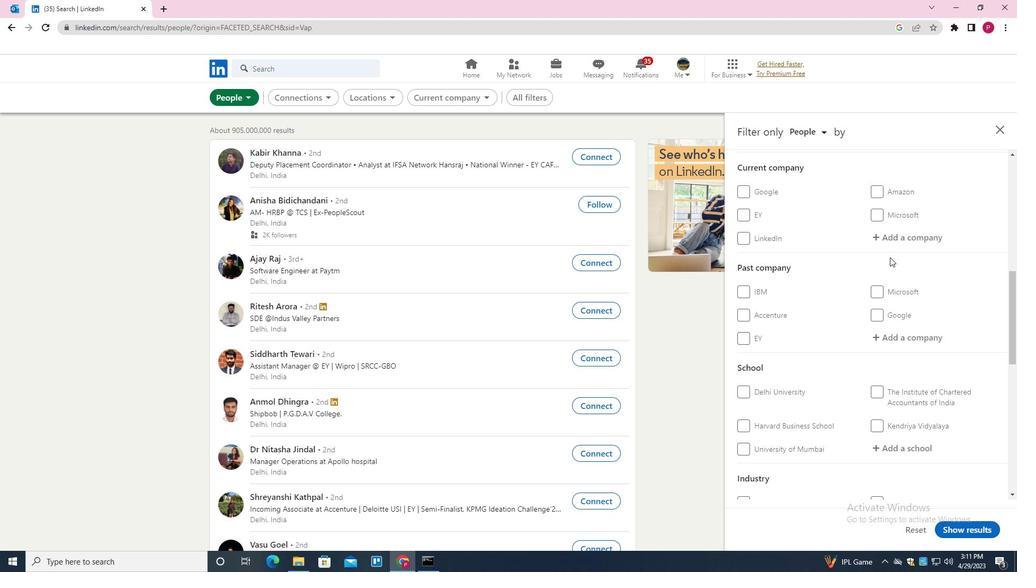
Action: Mouse pressed left at (900, 236)
Screenshot: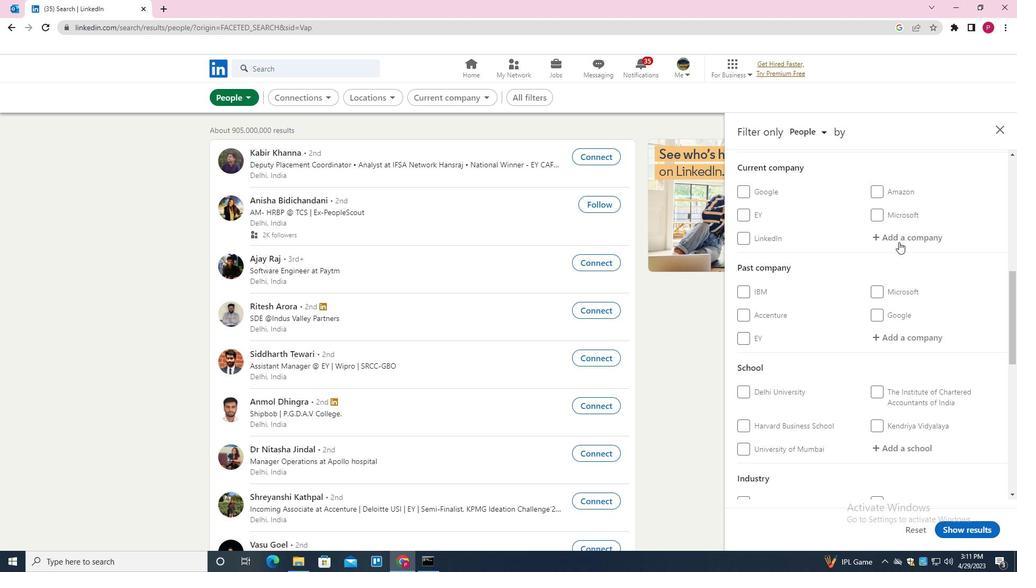 
Action: Key pressed <Key.shift>THE<Key.space><Key.shift>BANKING<Key.down><Key.enter>
Screenshot: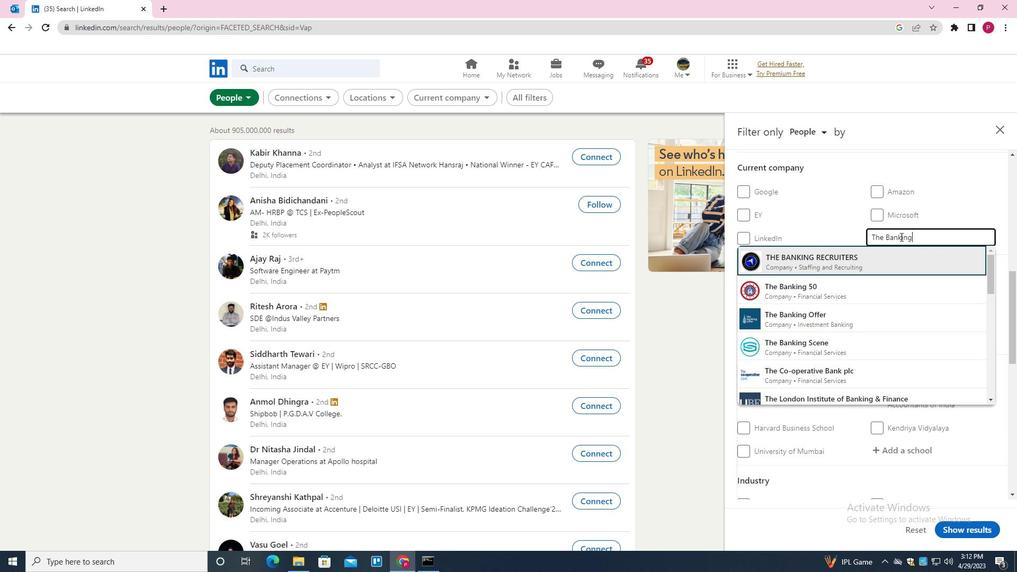 
Action: Mouse moved to (876, 253)
Screenshot: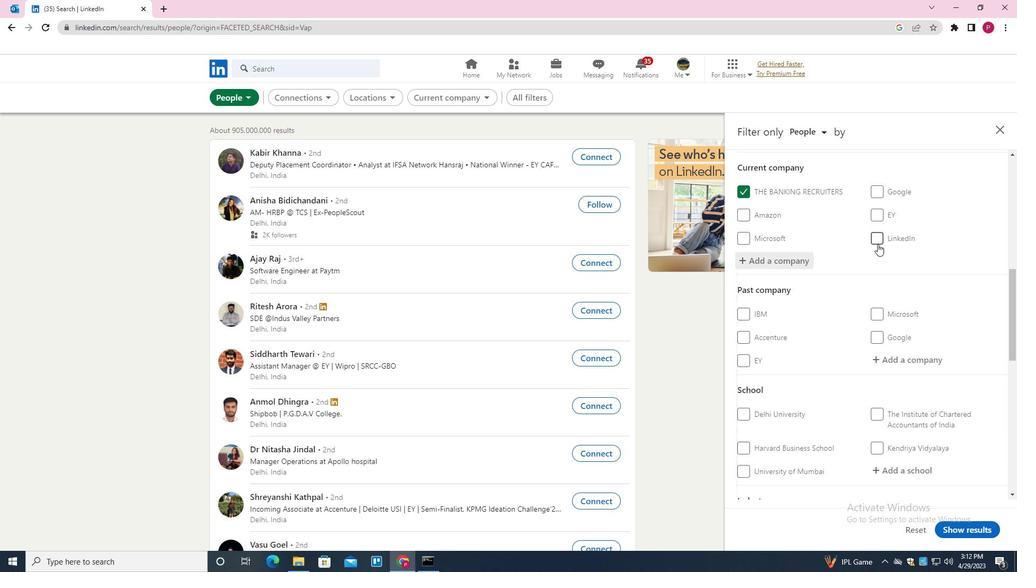 
Action: Mouse scrolled (876, 252) with delta (0, 0)
Screenshot: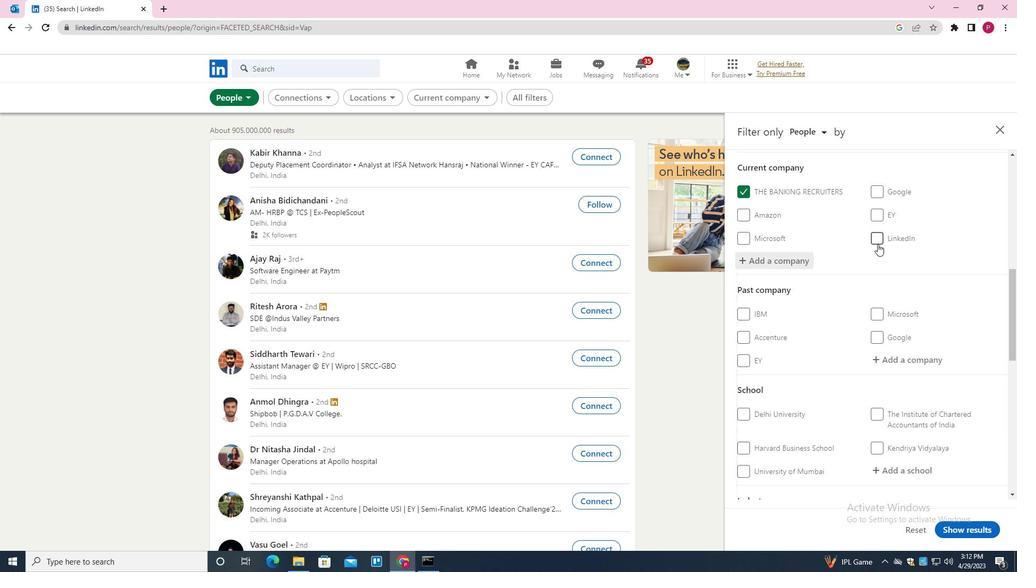 
Action: Mouse scrolled (876, 252) with delta (0, 0)
Screenshot: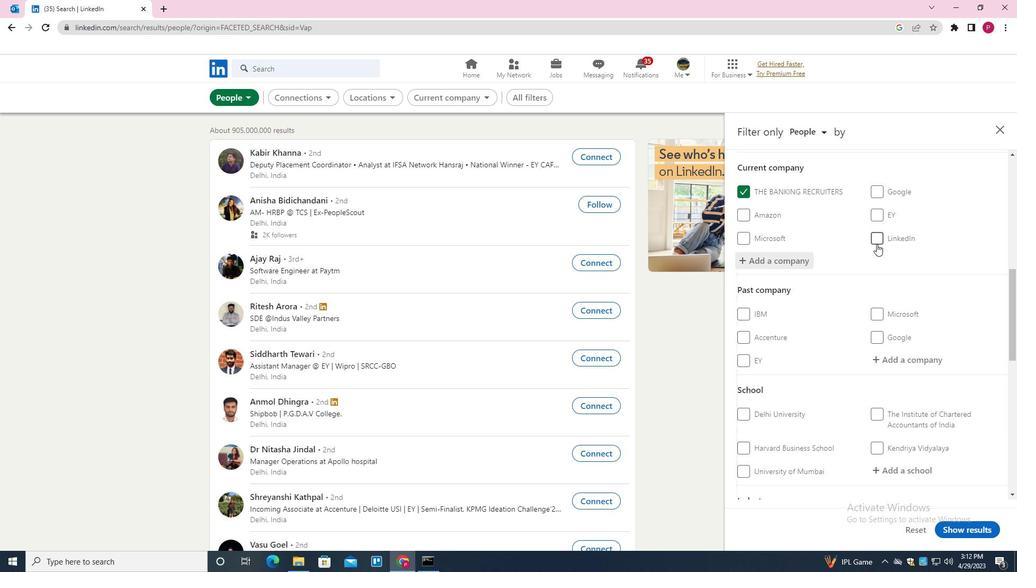 
Action: Mouse moved to (876, 256)
Screenshot: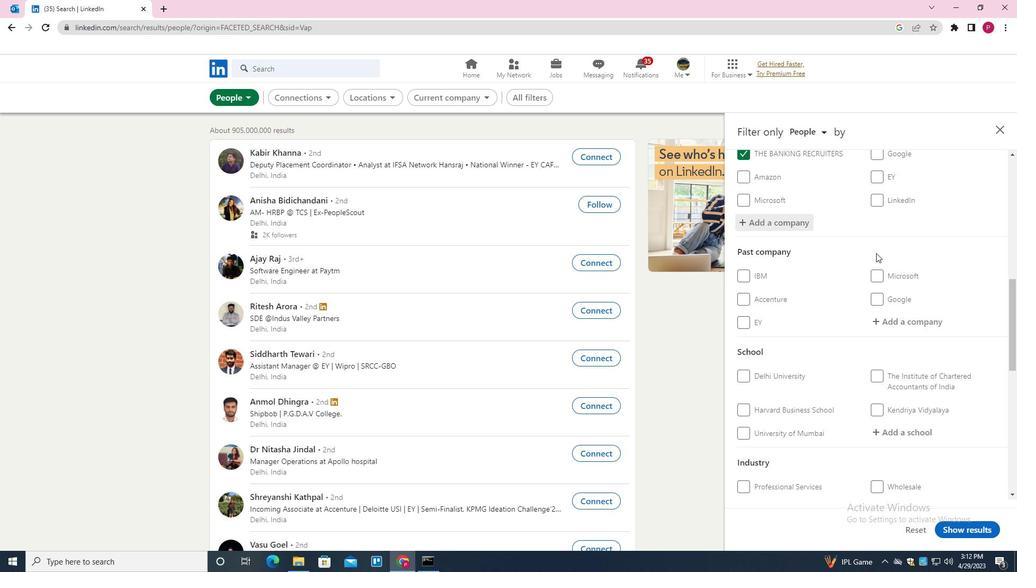 
Action: Mouse scrolled (876, 255) with delta (0, 0)
Screenshot: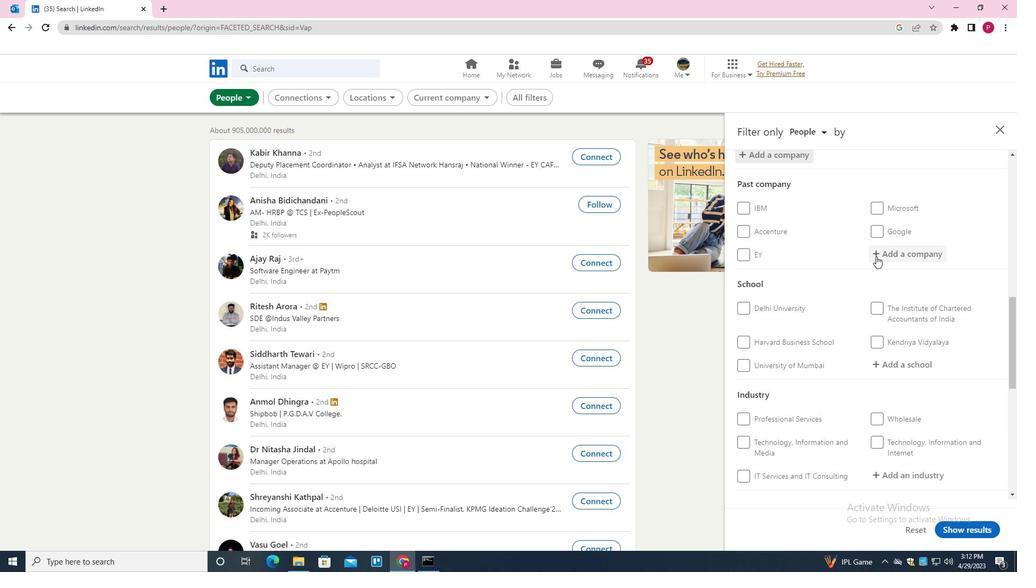 
Action: Mouse scrolled (876, 255) with delta (0, 0)
Screenshot: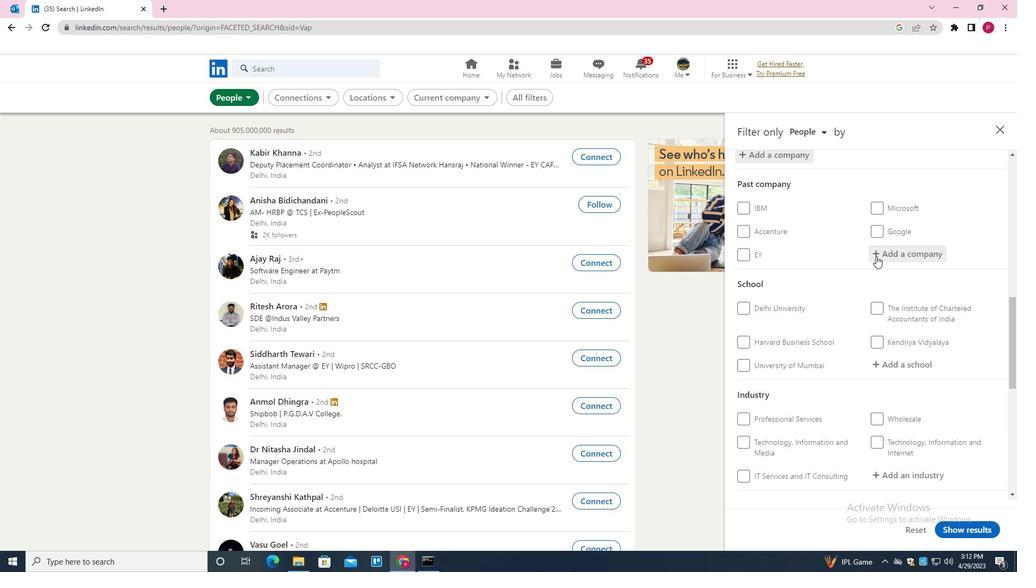 
Action: Mouse scrolled (876, 255) with delta (0, 0)
Screenshot: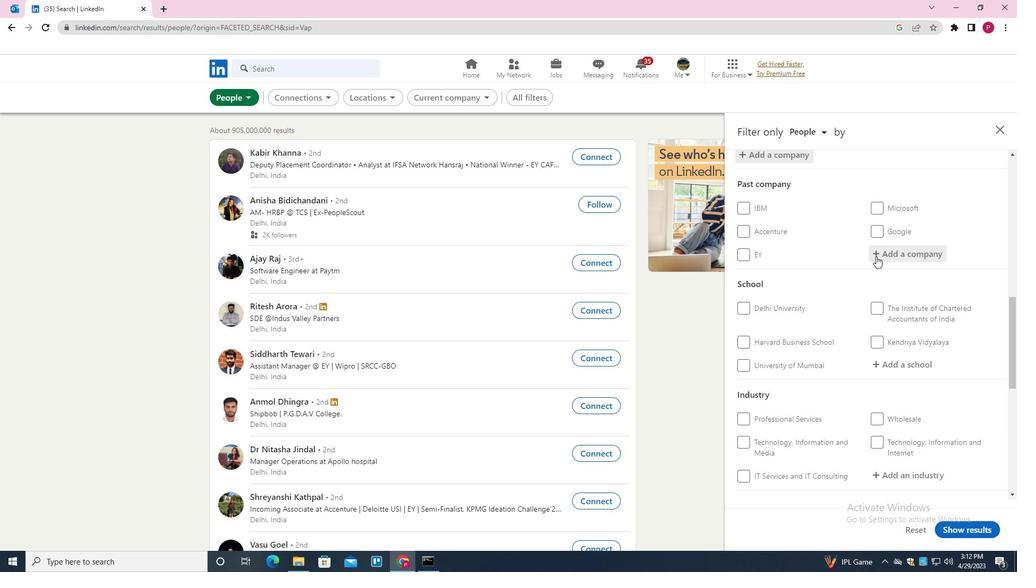 
Action: Mouse moved to (903, 210)
Screenshot: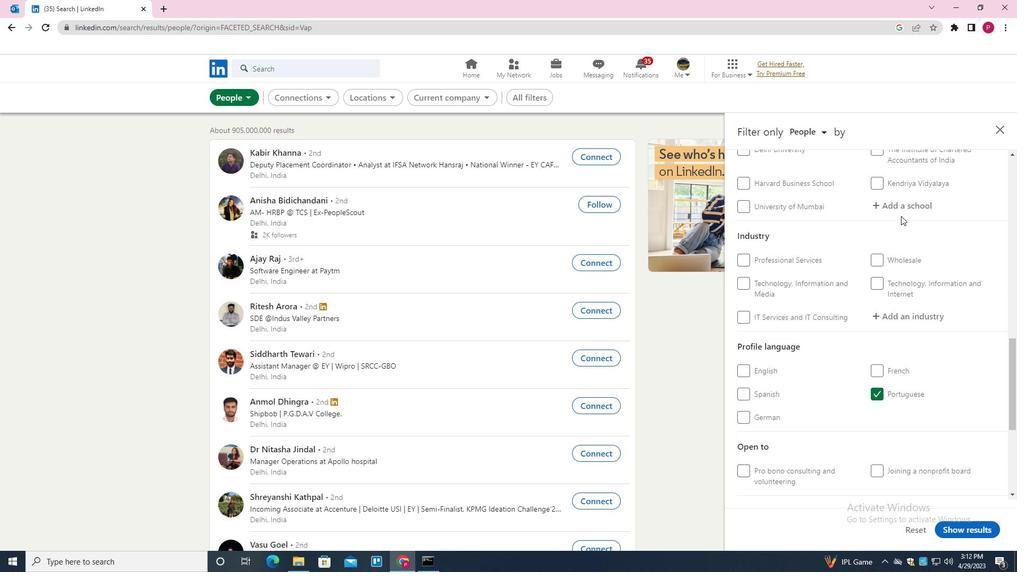 
Action: Mouse pressed left at (903, 210)
Screenshot: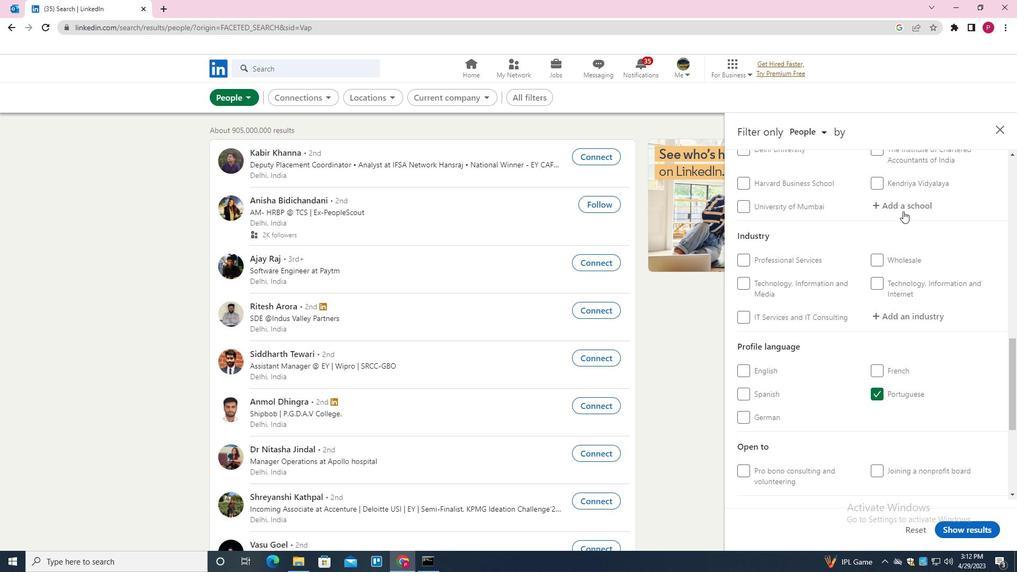 
Action: Key pressed <Key.shift><Key.shift><Key.shift>BHARTIYA<Key.space><Key.shift><Key.shift>VIDYA<Key.space><Key.down><Key.up><Key.down><Key.down><Key.enter>
Screenshot: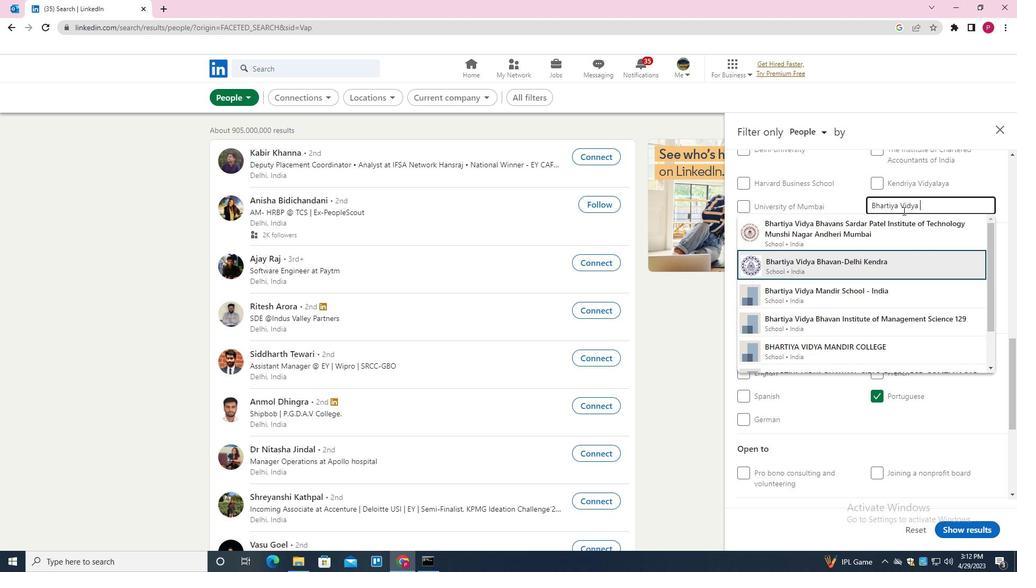 
Action: Mouse moved to (900, 263)
Screenshot: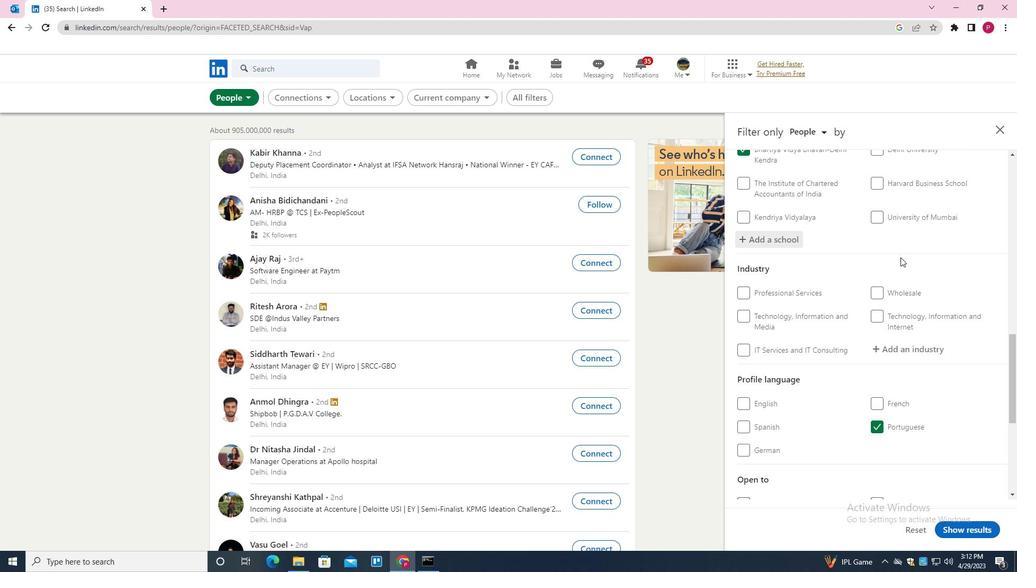 
Action: Mouse scrolled (900, 263) with delta (0, 0)
Screenshot: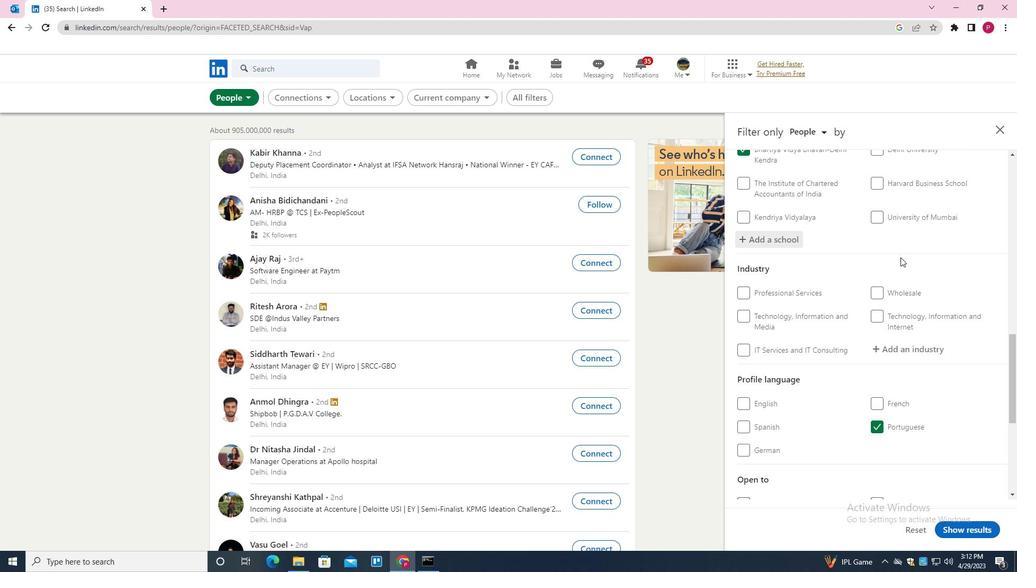 
Action: Mouse moved to (923, 295)
Screenshot: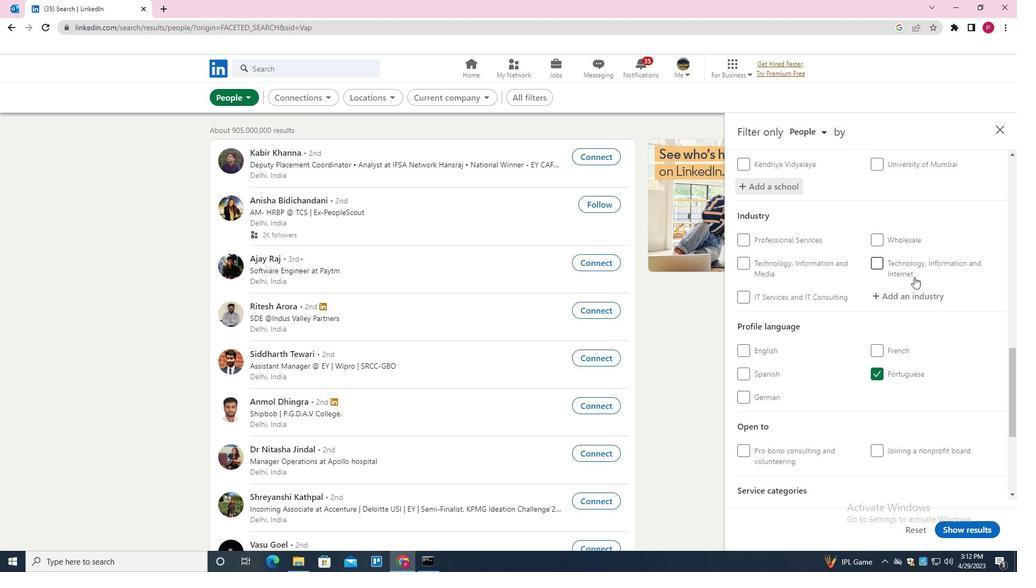 
Action: Mouse pressed left at (923, 295)
Screenshot: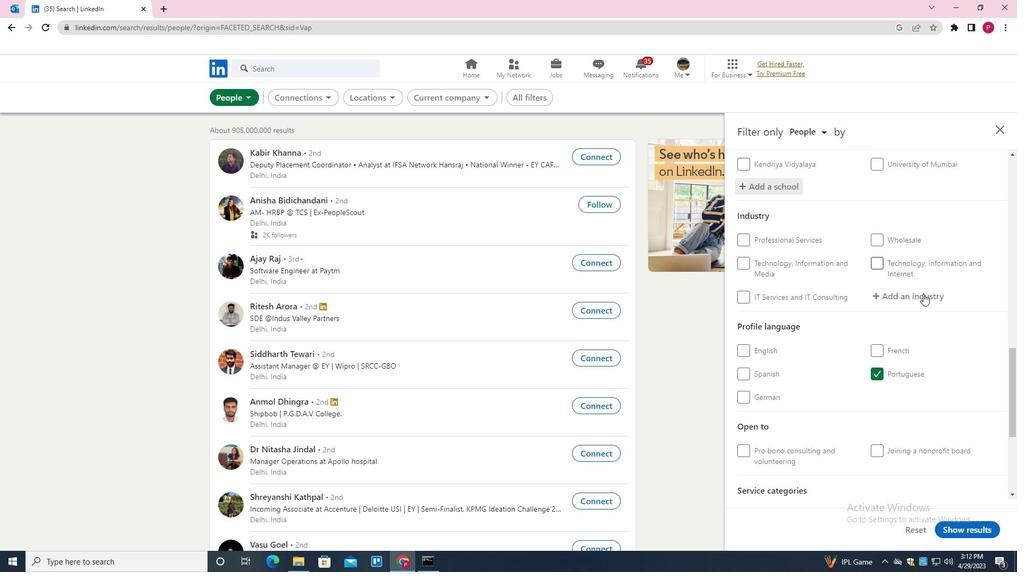 
Action: Key pressed <Key.shift>D<Key.backspace>SHEET<Key.down><Key.enter>
Screenshot: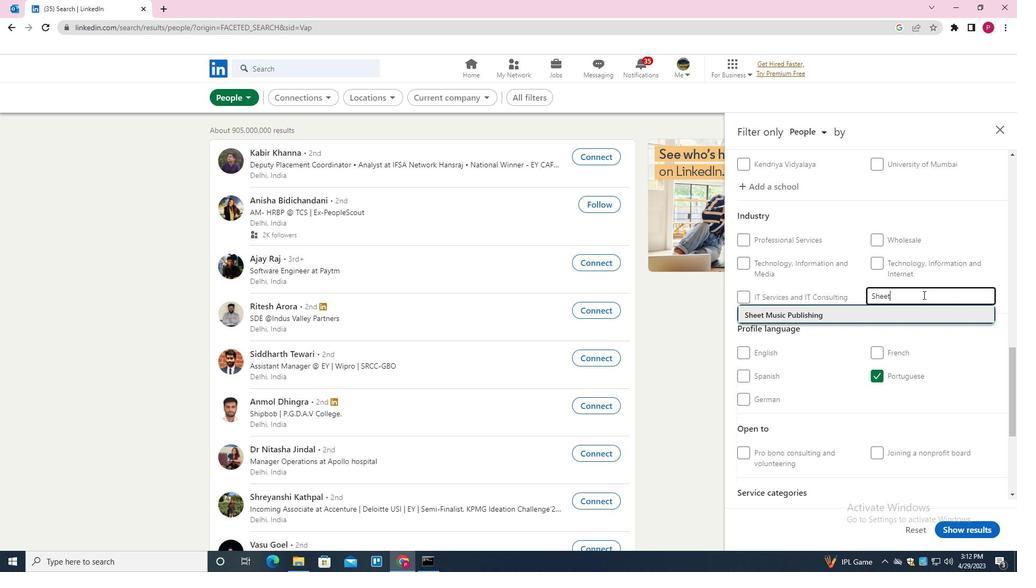 
Action: Mouse scrolled (923, 294) with delta (0, 0)
Screenshot: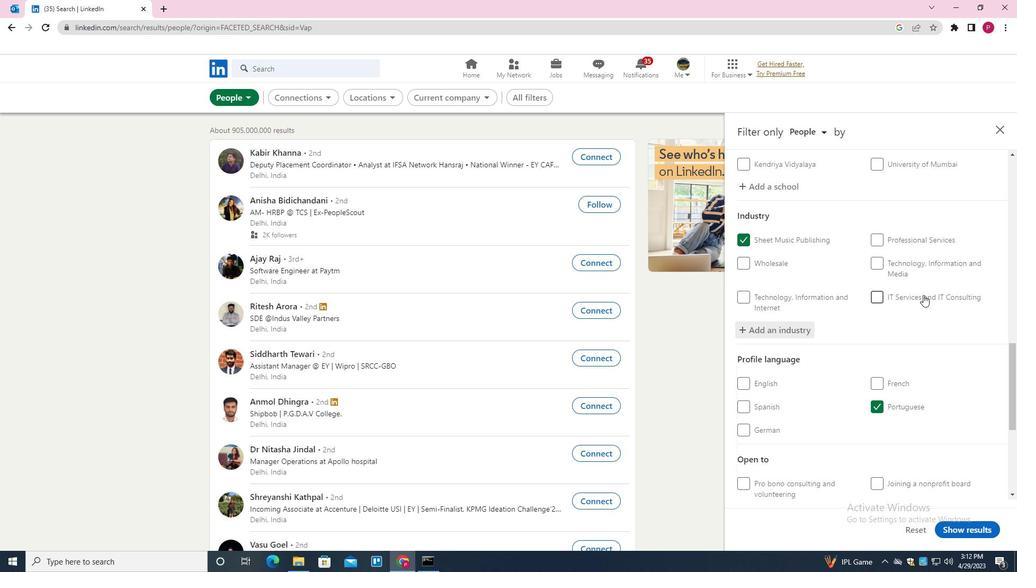 
Action: Mouse scrolled (923, 294) with delta (0, 0)
Screenshot: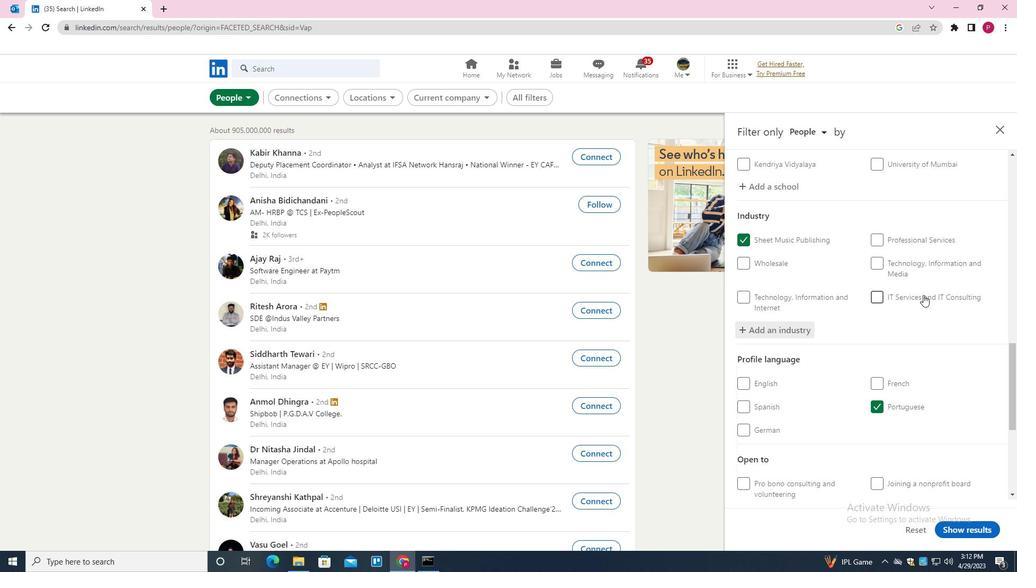 
Action: Mouse scrolled (923, 294) with delta (0, 0)
Screenshot: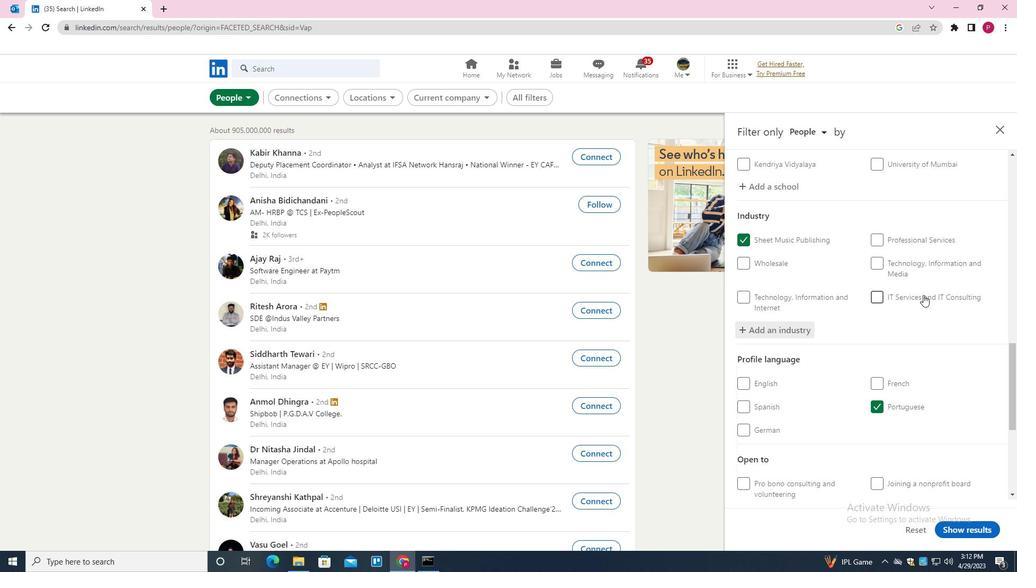 
Action: Mouse scrolled (923, 294) with delta (0, 0)
Screenshot: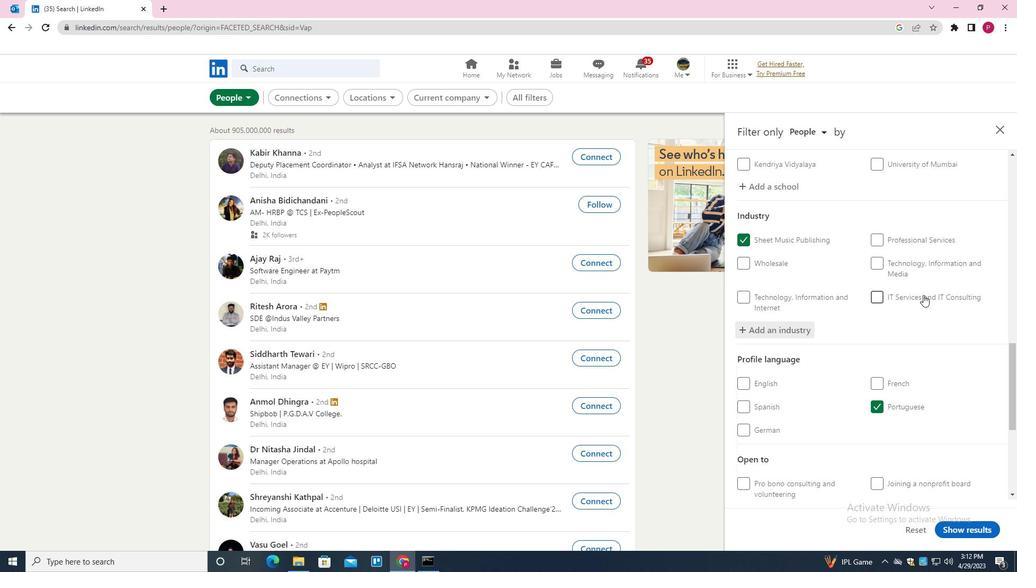 
Action: Mouse scrolled (923, 294) with delta (0, 0)
Screenshot: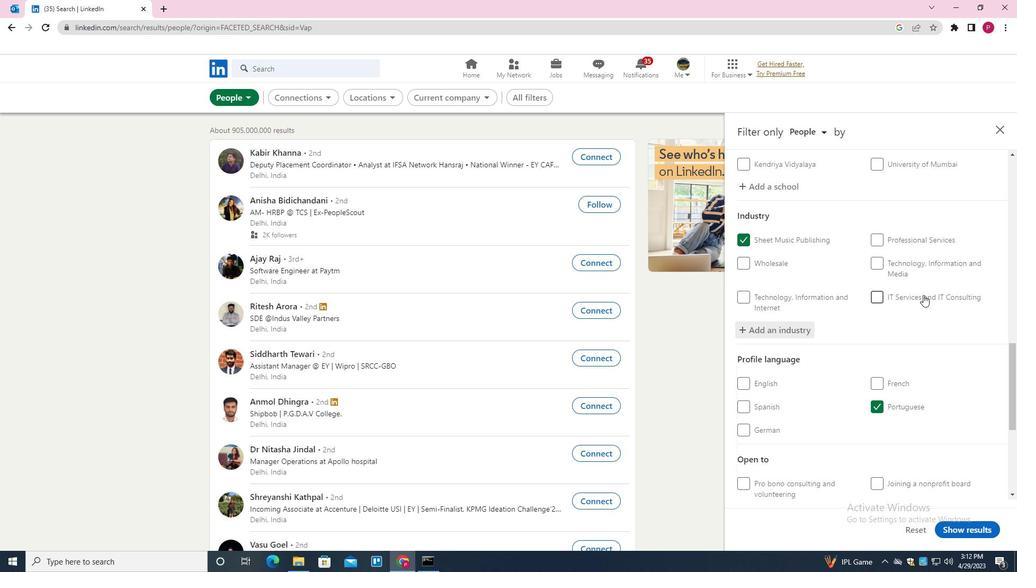 
Action: Mouse scrolled (923, 294) with delta (0, 0)
Screenshot: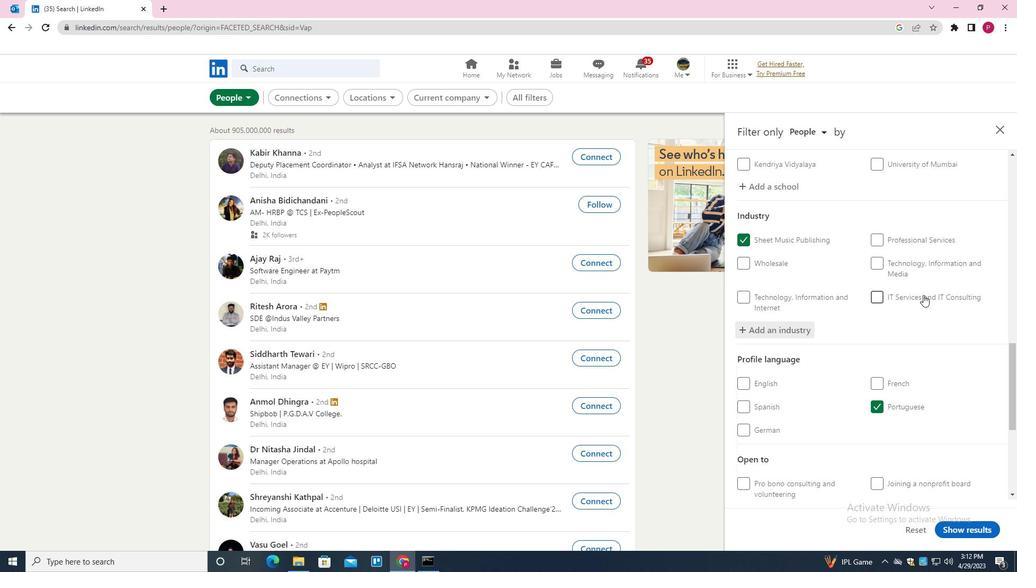 
Action: Mouse moved to (887, 343)
Screenshot: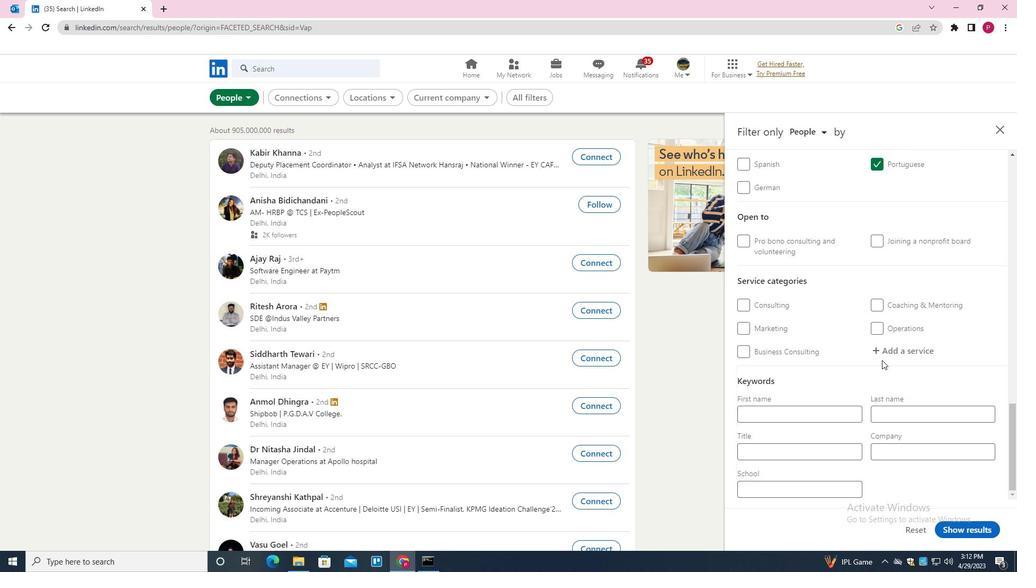 
Action: Mouse pressed left at (887, 343)
Screenshot: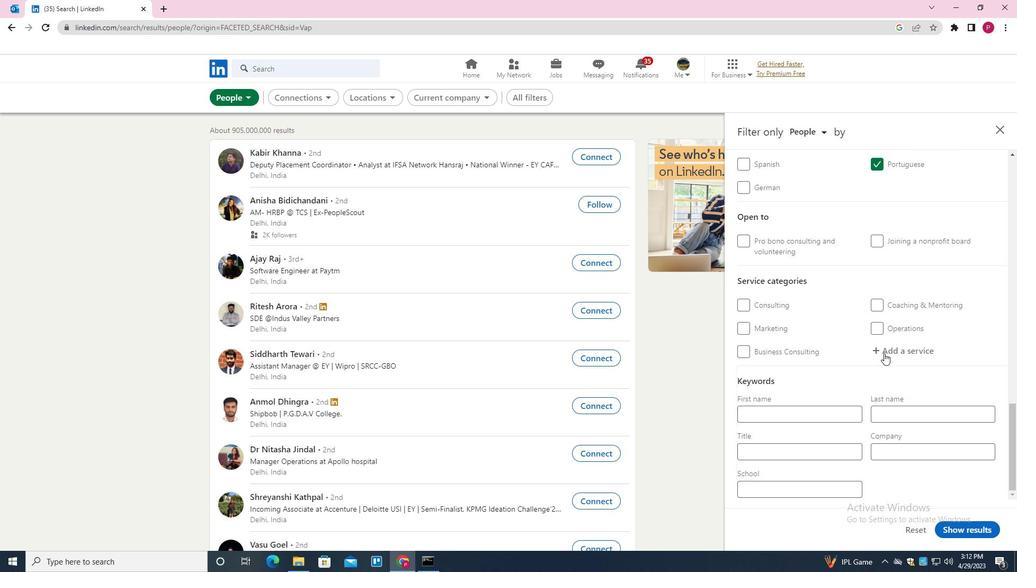 
Action: Key pressed <Key.shift><Key.shift><Key.shift><Key.shift><Key.shift><Key.shift>REASEARCH<Key.down><Key.enter><Key.backspace><Key.backspace><Key.backspace><Key.backspace><Key.backspace><Key.backspace><Key.backspace>SEARCH<Key.backspace><Key.backspace><Key.backspace><Key.backspace><Key.backspace><Key.backspace><Key.backspace><Key.backspace><Key.backspace><Key.shift>ADVERTISING<Key.space><Key.shift>ASSISTANCE<Key.enter>
Screenshot: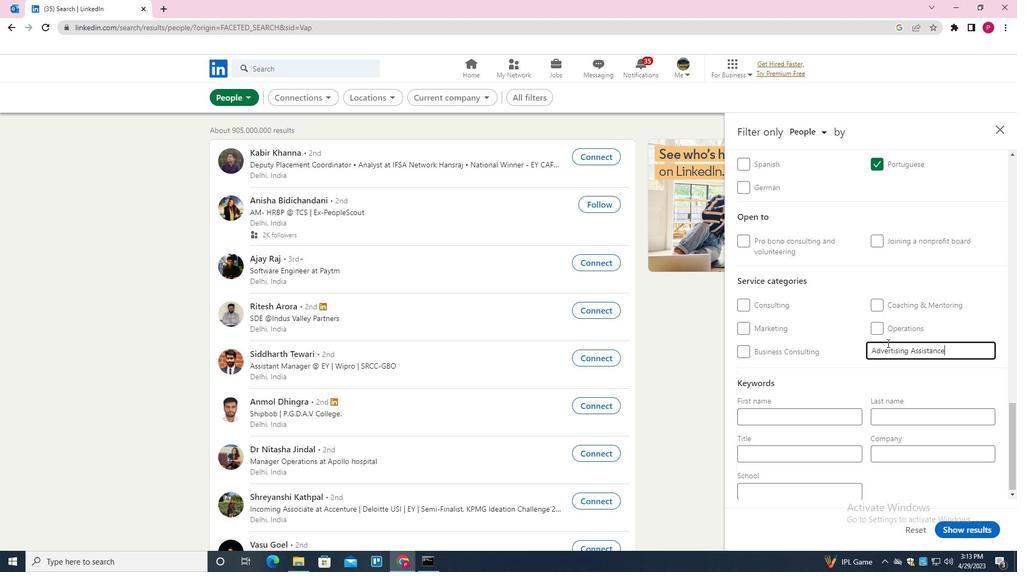 
Action: Mouse moved to (864, 387)
Screenshot: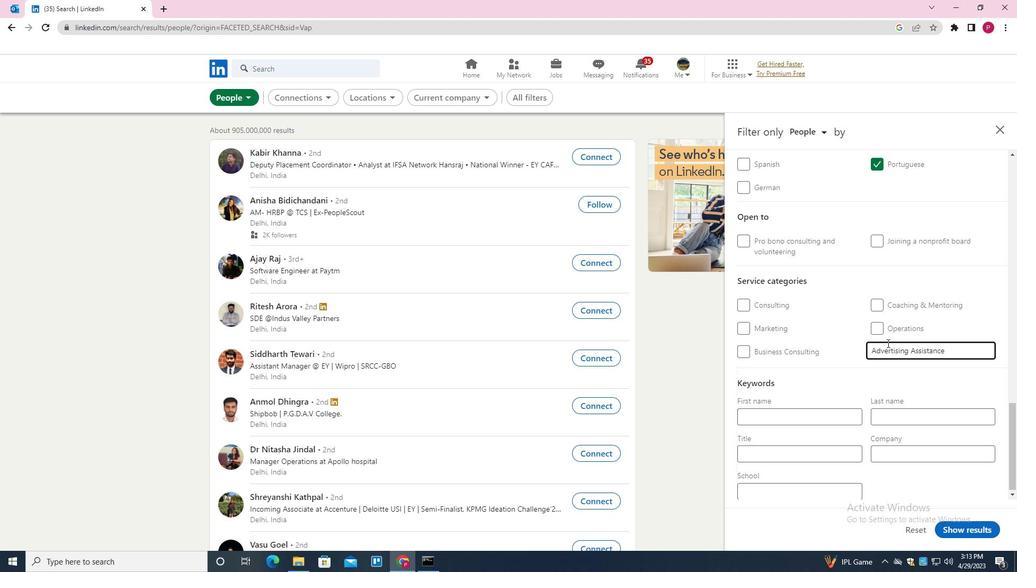 
Action: Mouse scrolled (864, 387) with delta (0, 0)
Screenshot: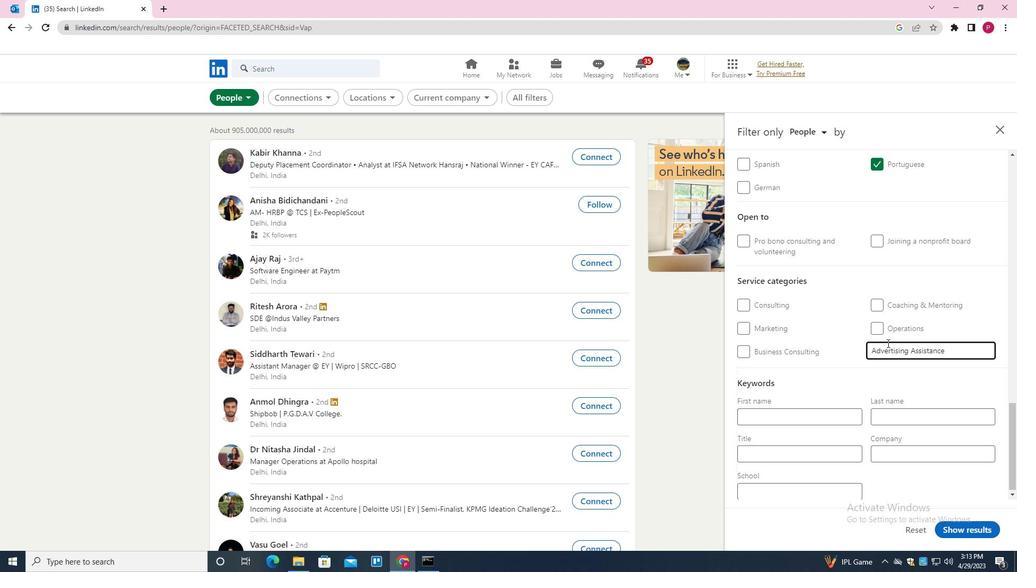 
Action: Mouse moved to (861, 397)
Screenshot: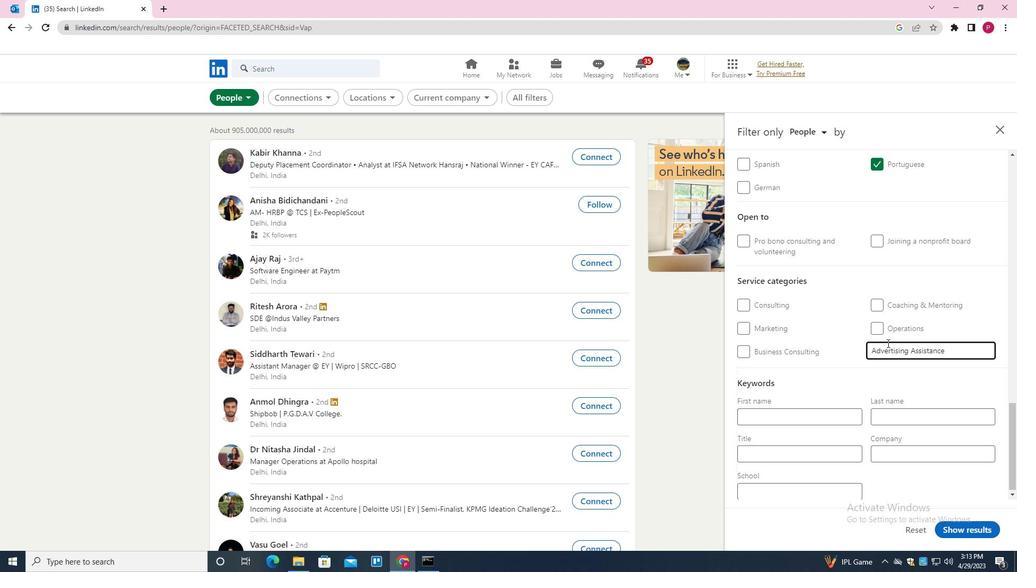 
Action: Mouse scrolled (861, 397) with delta (0, 0)
Screenshot: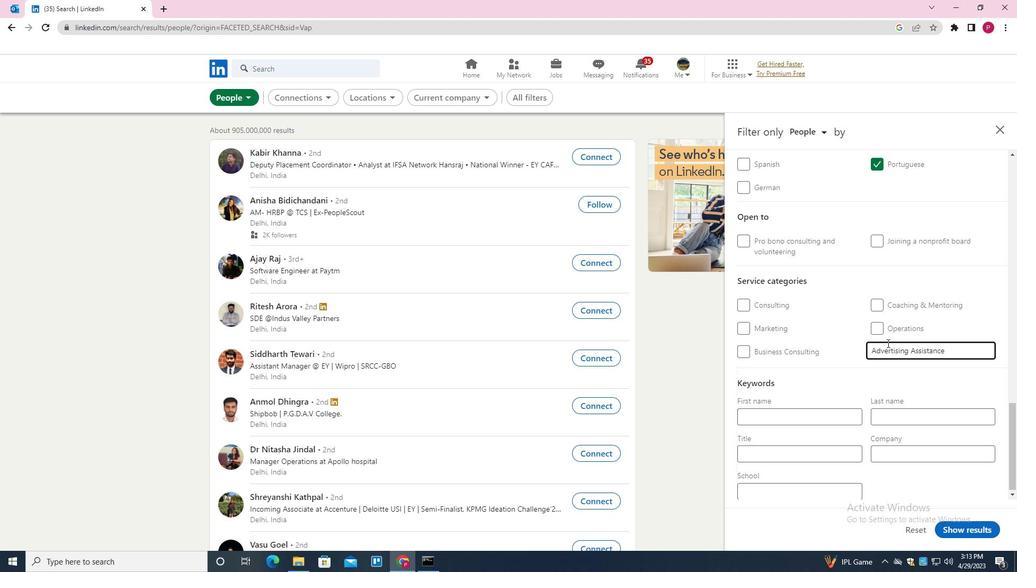 
Action: Mouse moved to (826, 453)
Screenshot: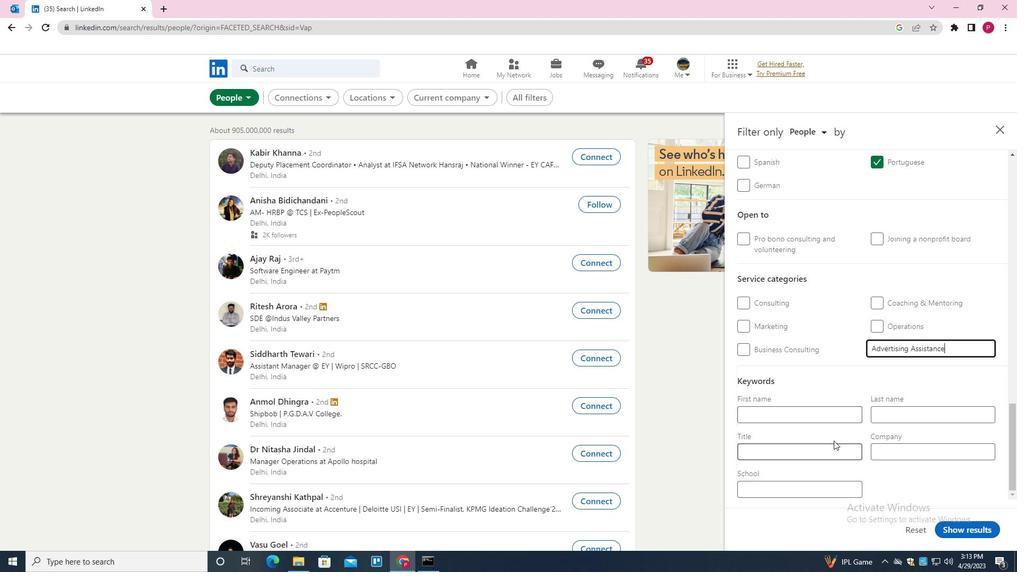 
Action: Mouse pressed left at (826, 453)
Screenshot: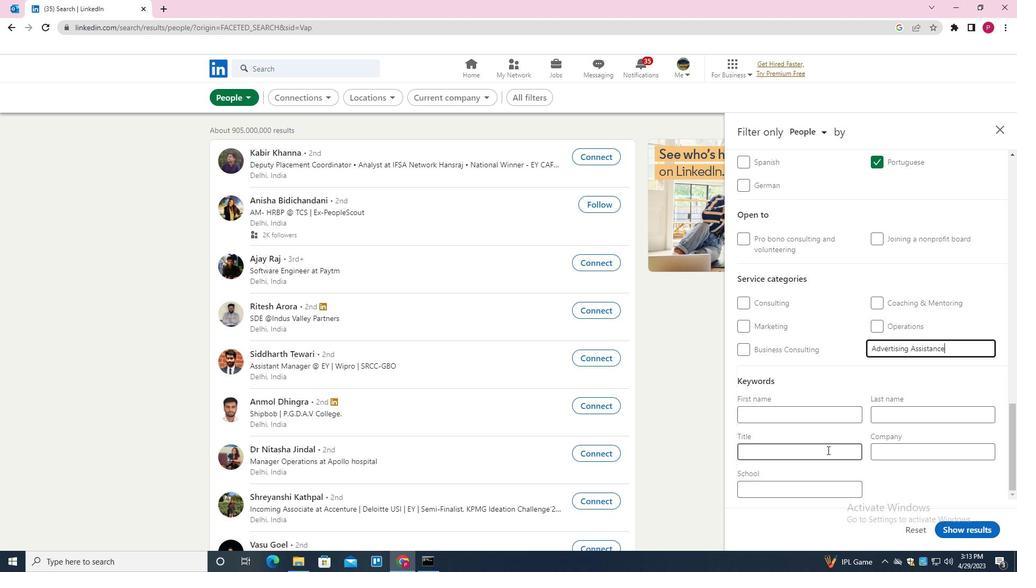 
Action: Key pressed <Key.shift><Key.shift><Key.shift>RESEARCH<Key.space><Key.shift>ASSIS
Screenshot: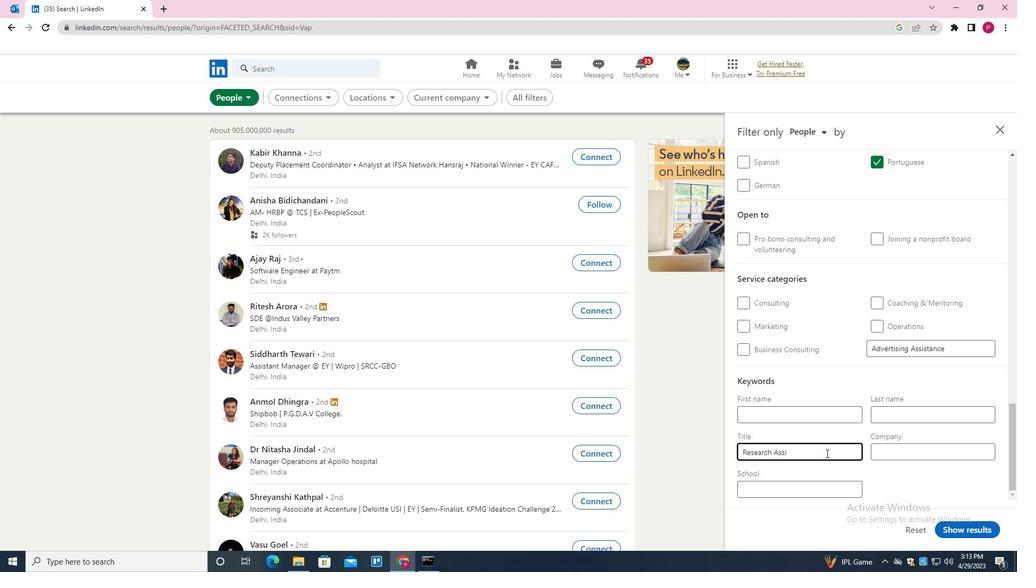 
Action: Mouse moved to (826, 453)
Screenshot: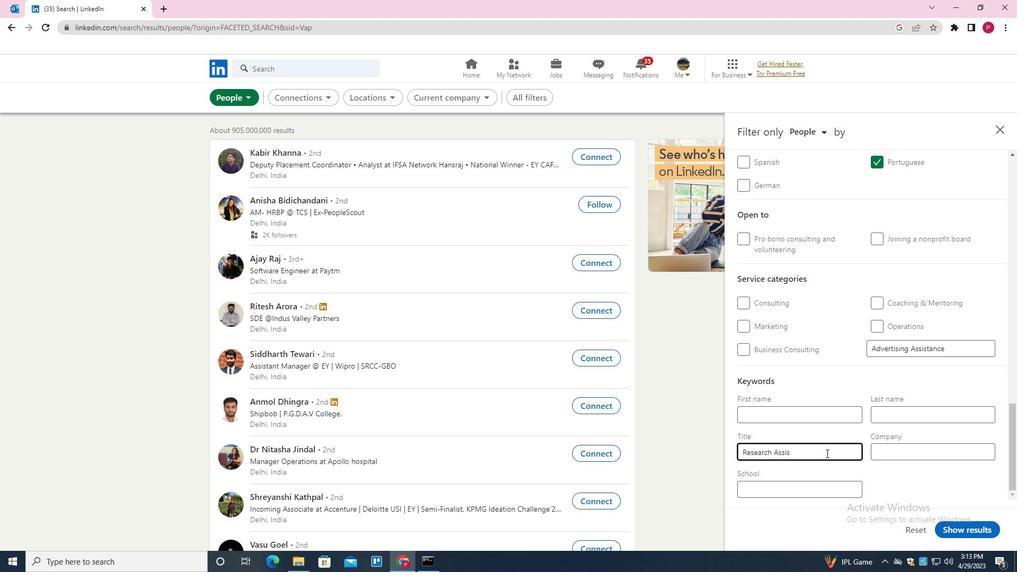
Action: Key pressed TANT
Screenshot: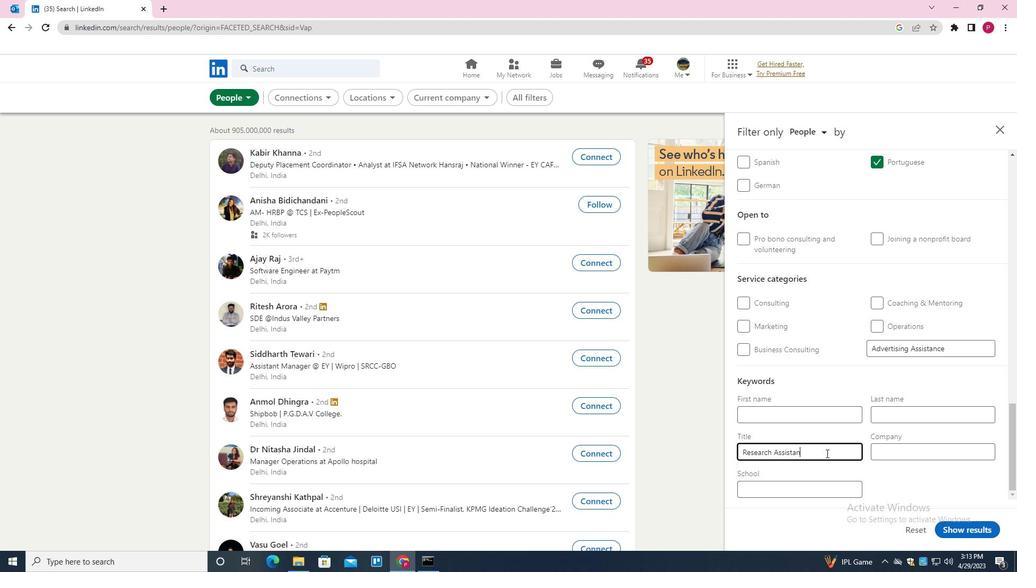 
Action: Mouse moved to (959, 529)
Screenshot: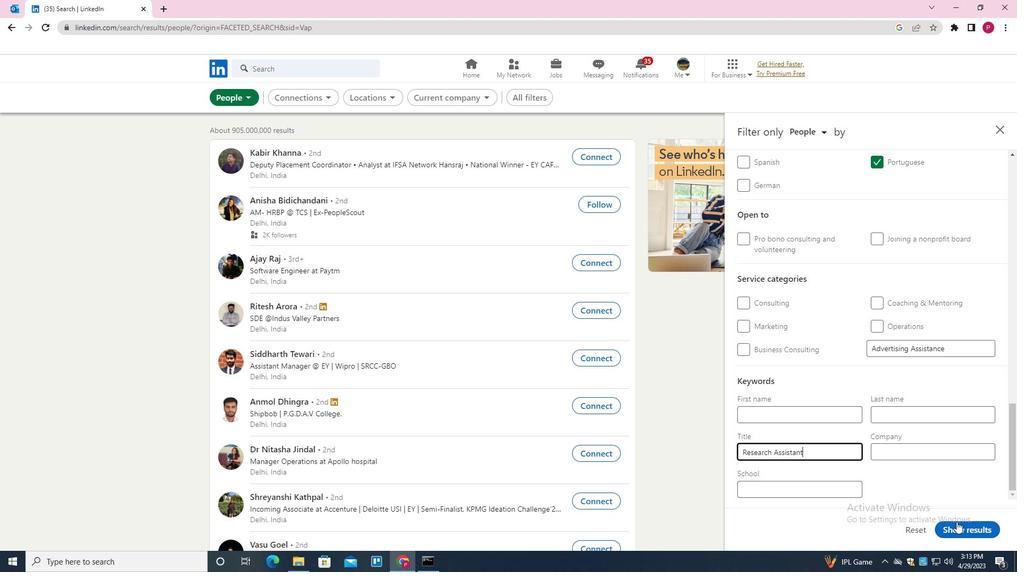 
Action: Mouse pressed left at (959, 529)
Screenshot: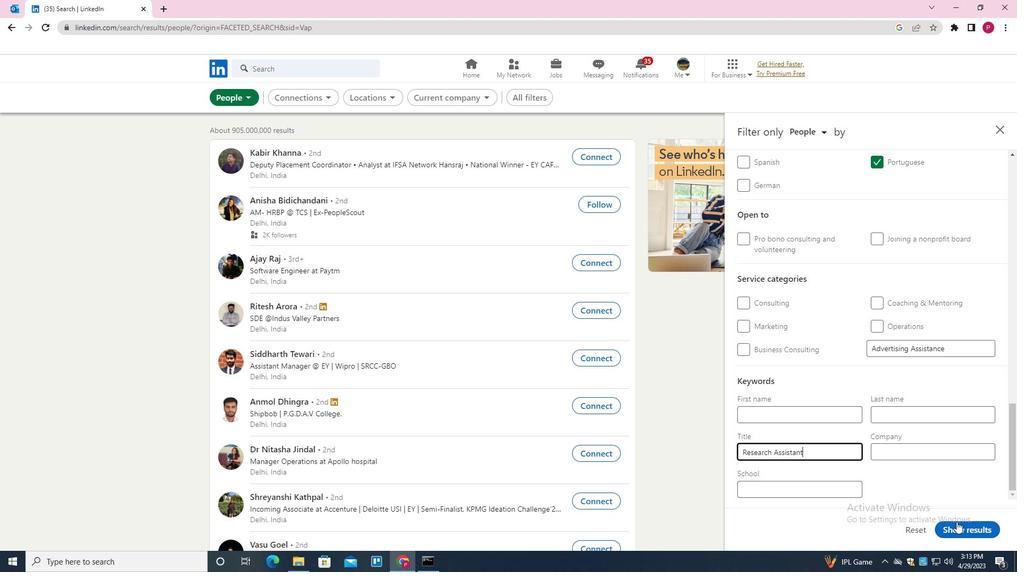 
Action: Mouse moved to (488, 198)
Screenshot: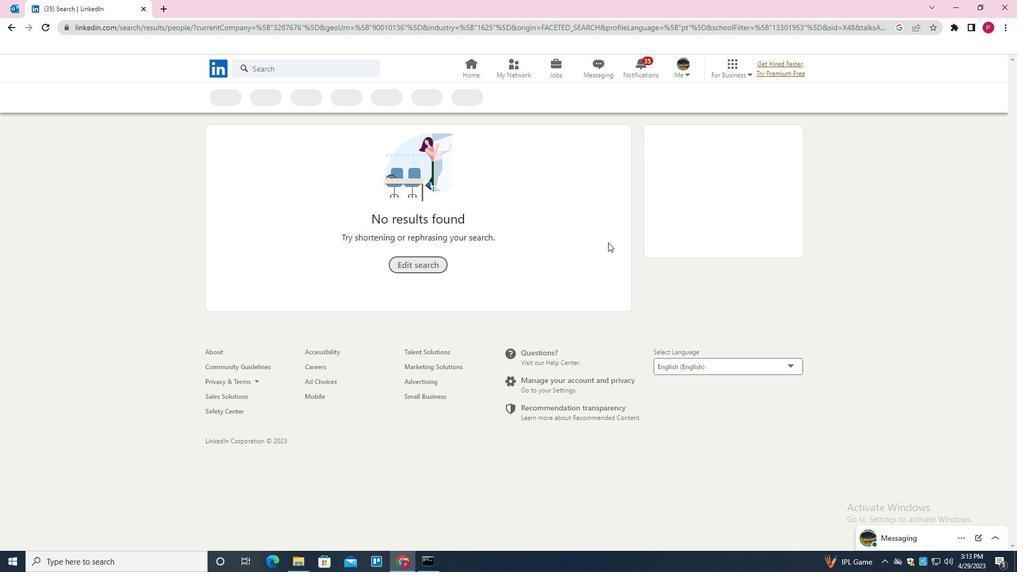 
